 Task: Open Card Card0000000165 in Board Board0000000042 in Workspace WS0000000014 in Trello. Add Member Ayush98111@gmail.com to Card Card0000000165 in Board Board0000000042 in Workspace WS0000000014 in Trello. Add Purple Label titled Label0000000165 to Card Card0000000165 in Board Board0000000042 in Workspace WS0000000014 in Trello. Add Checklist CL0000000165 to Card Card0000000165 in Board Board0000000042 in Workspace WS0000000014 in Trello. Add Dates with Start Date as Aug 01 2023 and Due Date as Aug 31 2023 to Card Card0000000165 in Board Board0000000042 in Workspace WS0000000014 in Trello
Action: Mouse moved to (336, 270)
Screenshot: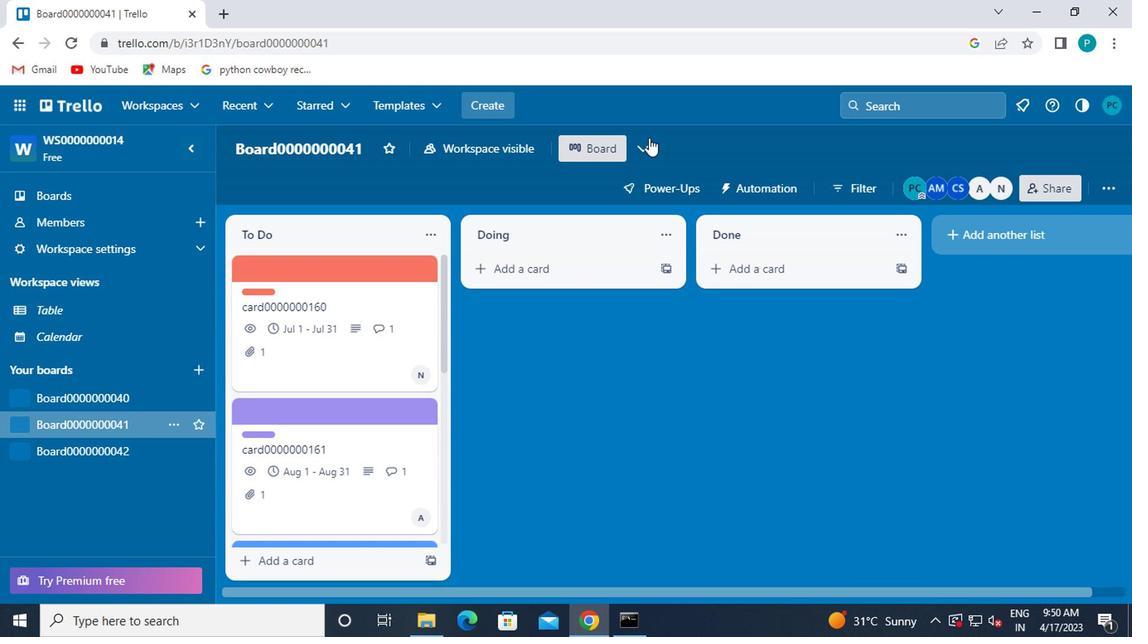 
Action: Mouse scrolled (336, 270) with delta (0, 0)
Screenshot: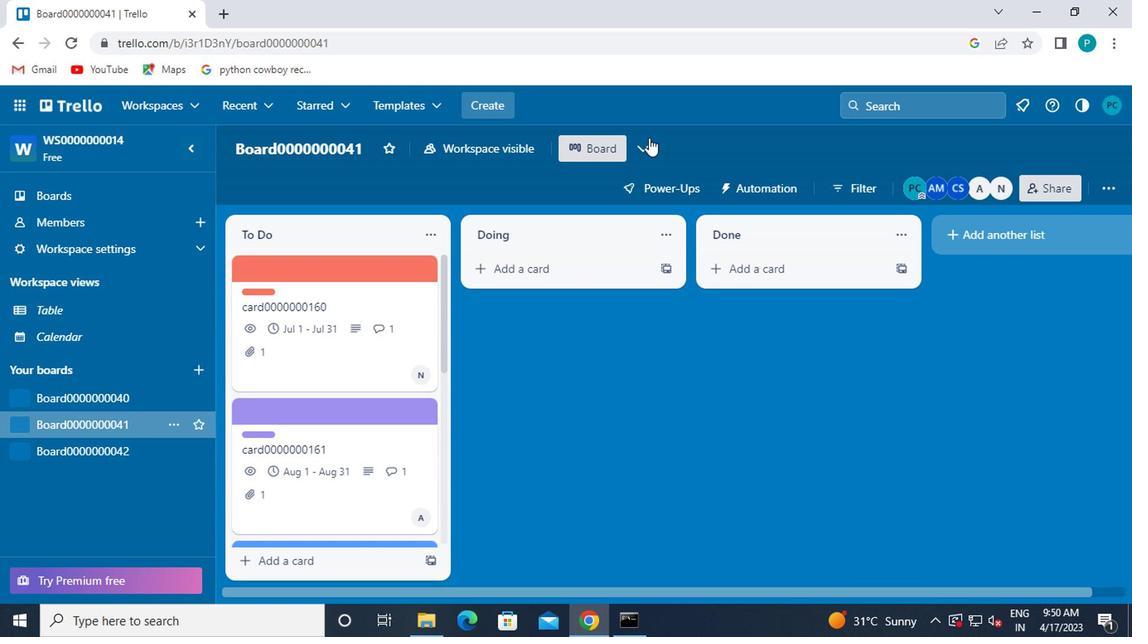 
Action: Mouse moved to (310, 288)
Screenshot: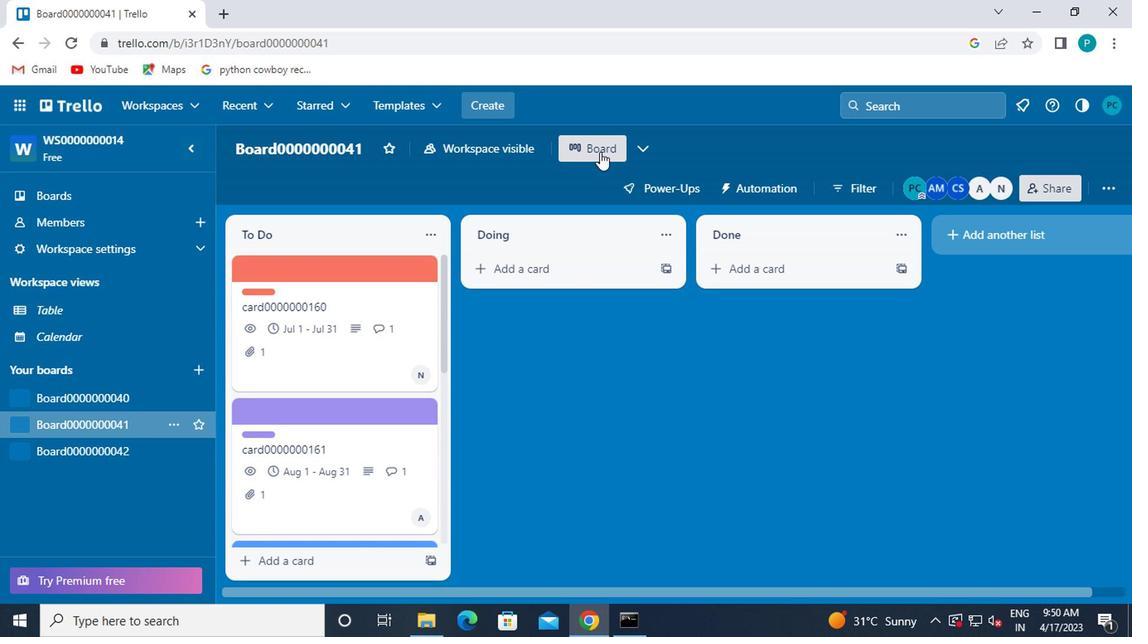 
Action: Mouse scrolled (310, 287) with delta (0, -1)
Screenshot: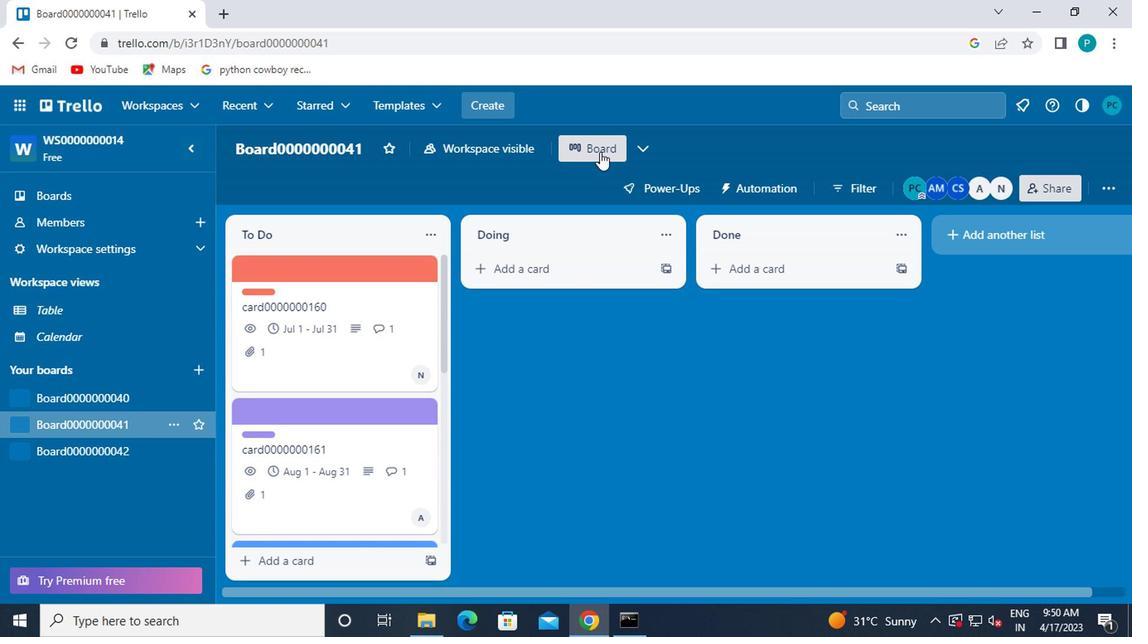 
Action: Mouse scrolled (310, 287) with delta (0, -1)
Screenshot: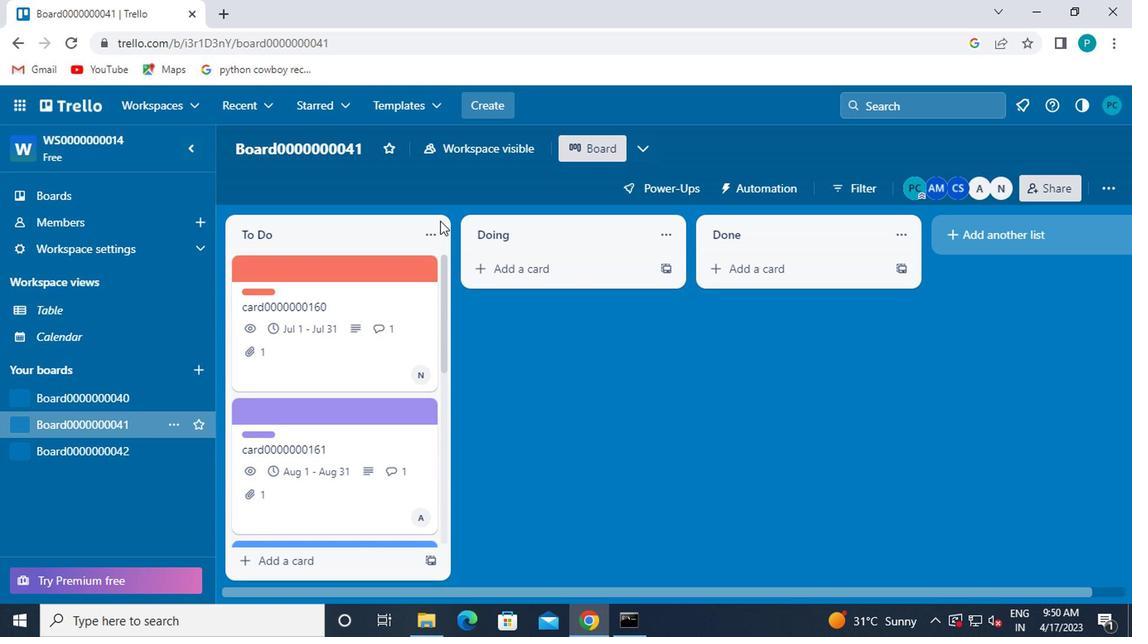 
Action: Mouse moved to (167, 446)
Screenshot: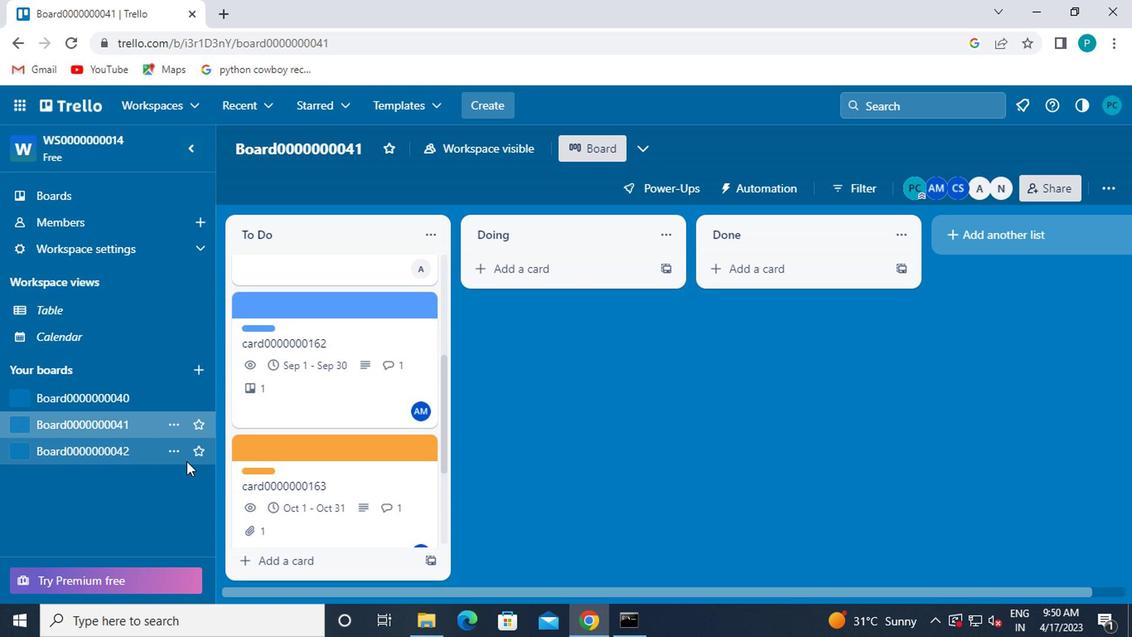 
Action: Mouse pressed left at (167, 446)
Screenshot: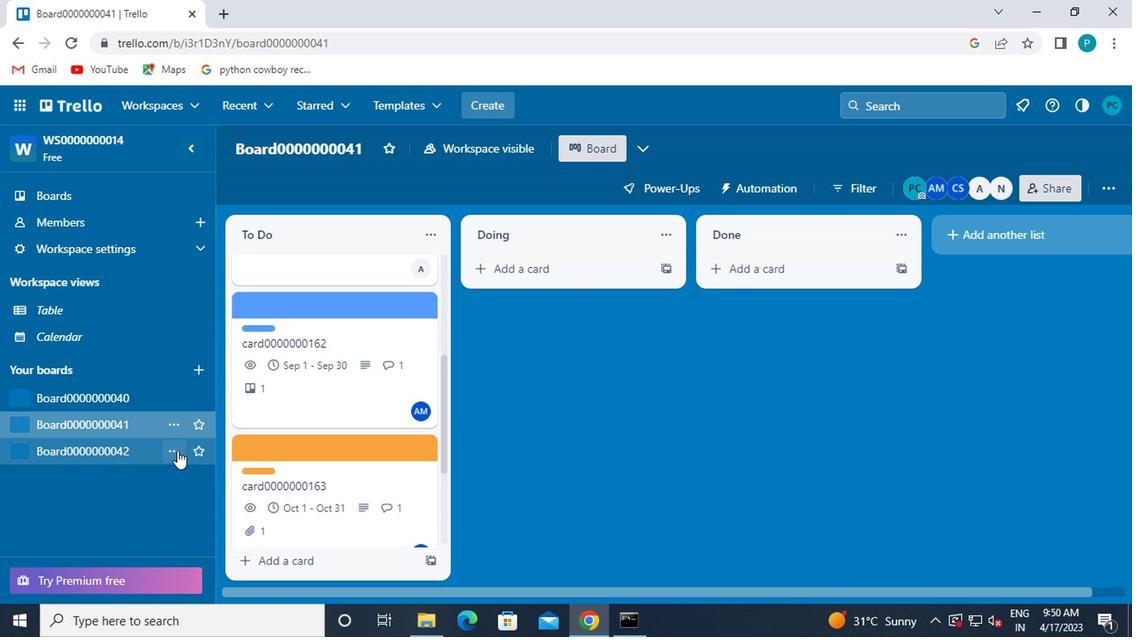 
Action: Mouse moved to (83, 447)
Screenshot: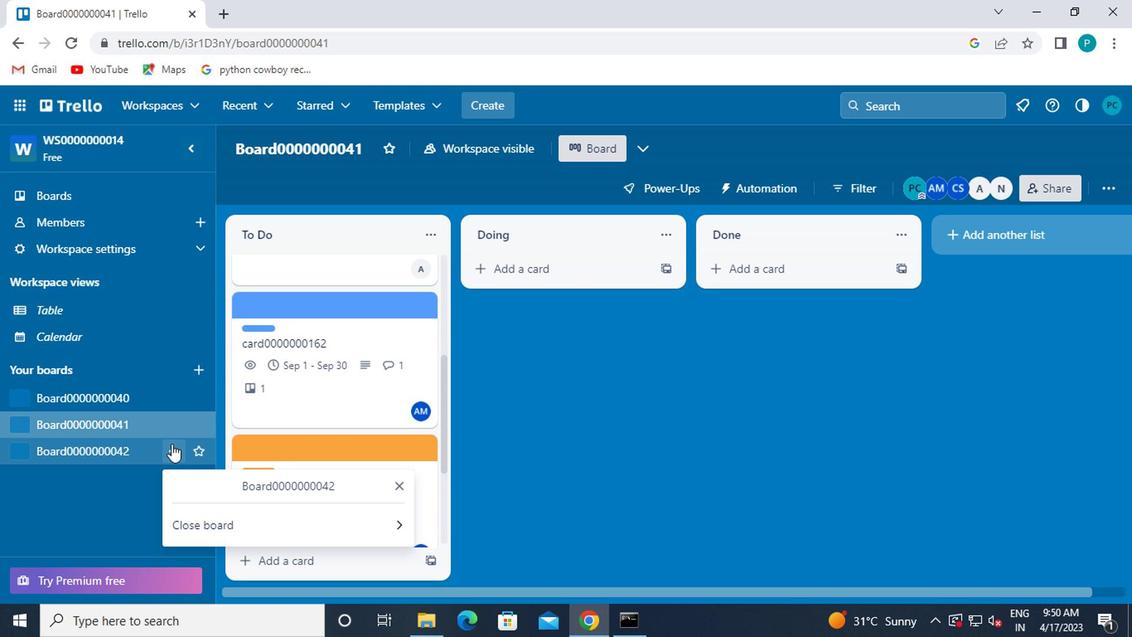 
Action: Mouse pressed left at (83, 447)
Screenshot: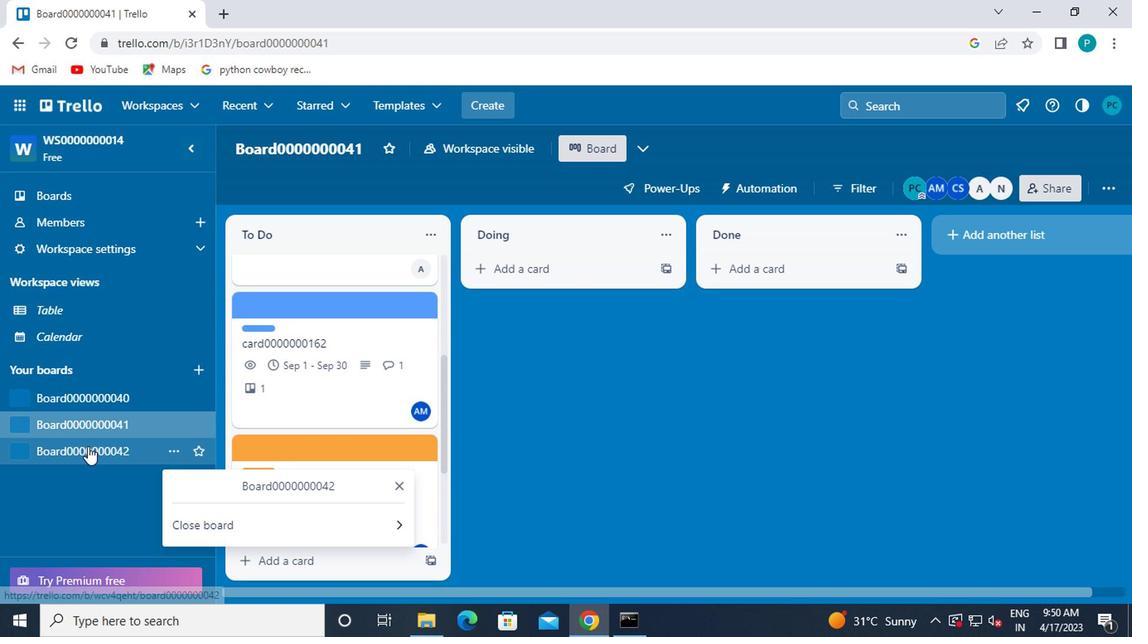 
Action: Mouse moved to (297, 262)
Screenshot: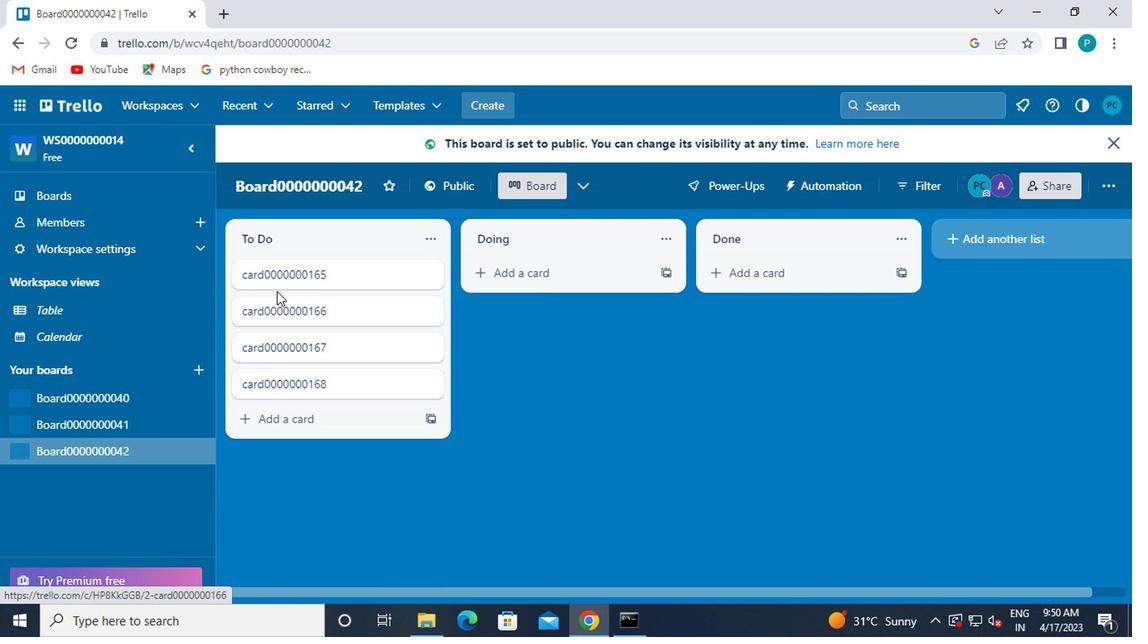 
Action: Mouse pressed left at (297, 262)
Screenshot: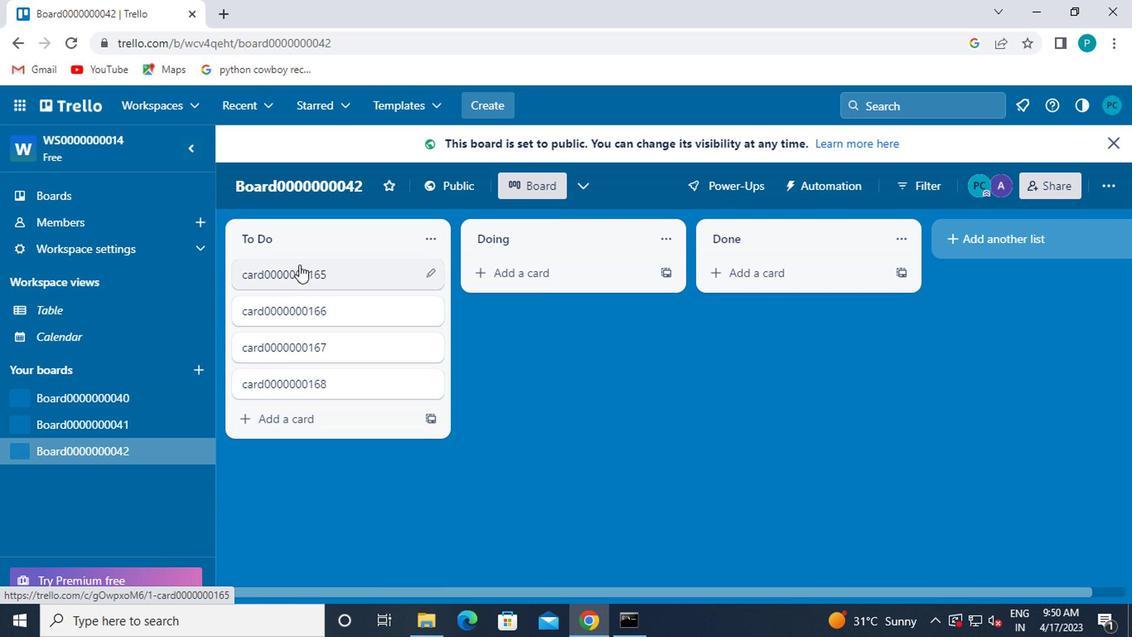 
Action: Mouse moved to (769, 294)
Screenshot: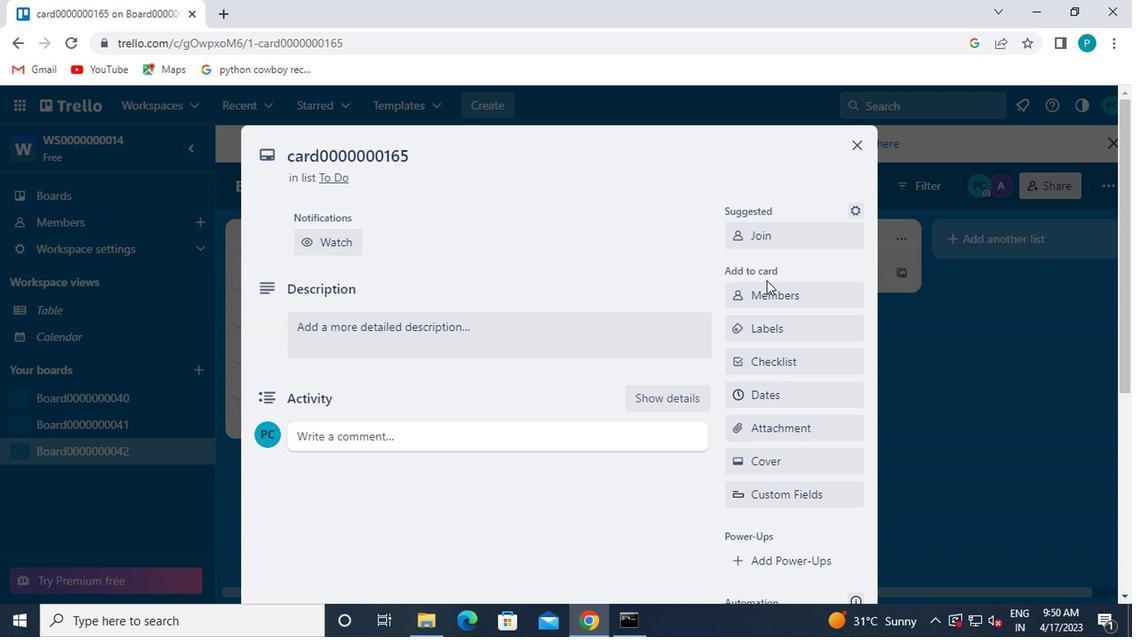 
Action: Mouse pressed left at (769, 294)
Screenshot: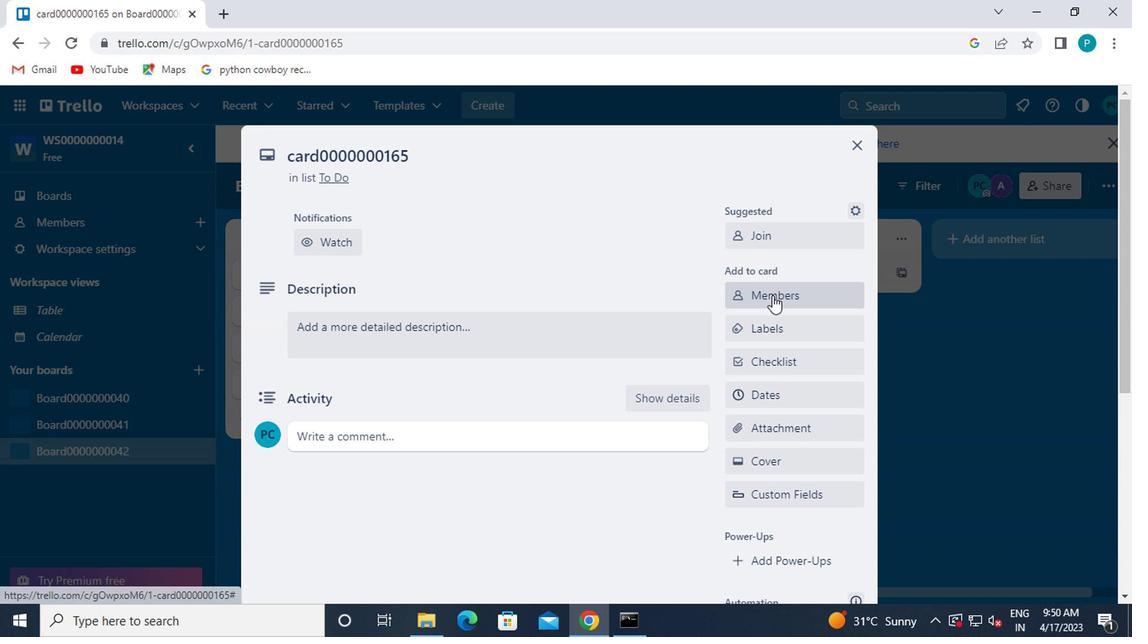 
Action: Mouse moved to (813, 469)
Screenshot: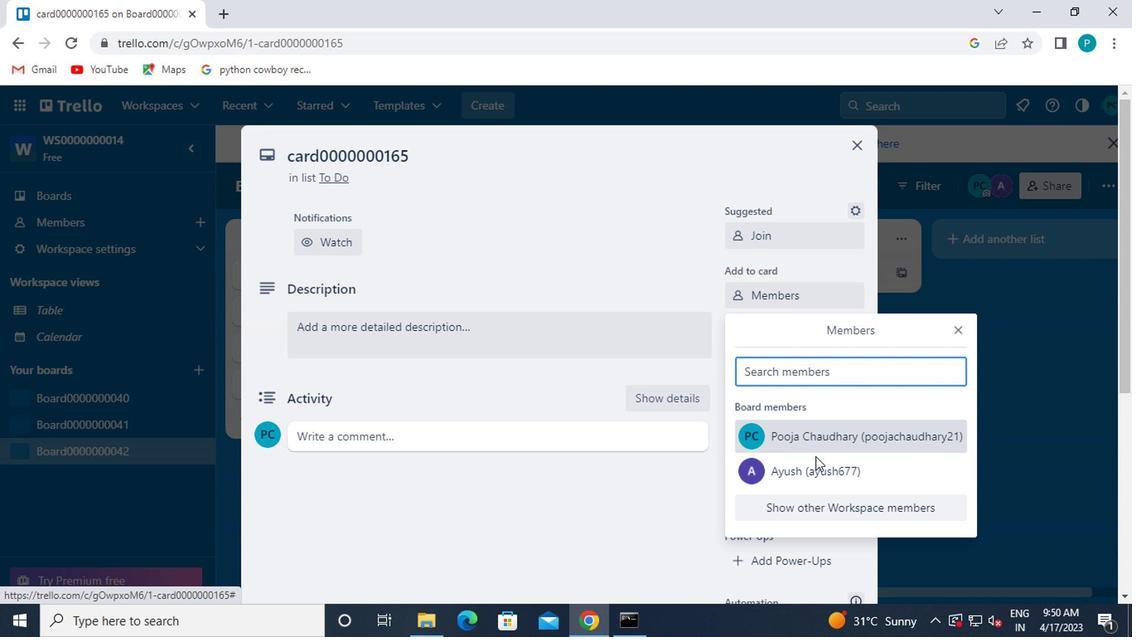 
Action: Mouse pressed left at (813, 469)
Screenshot: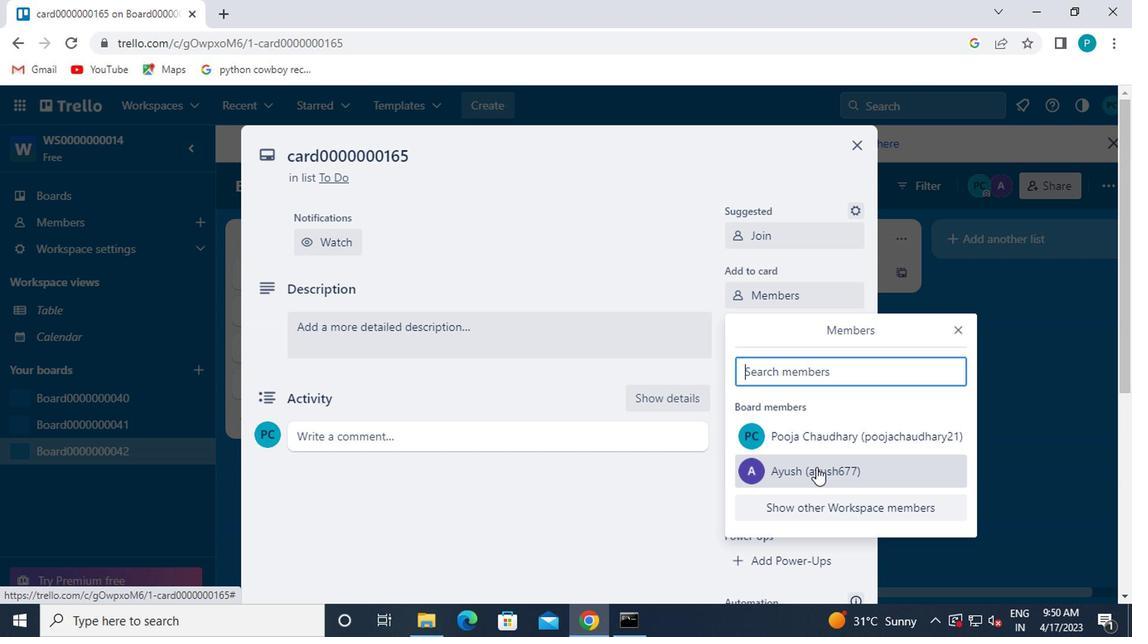 
Action: Mouse moved to (953, 329)
Screenshot: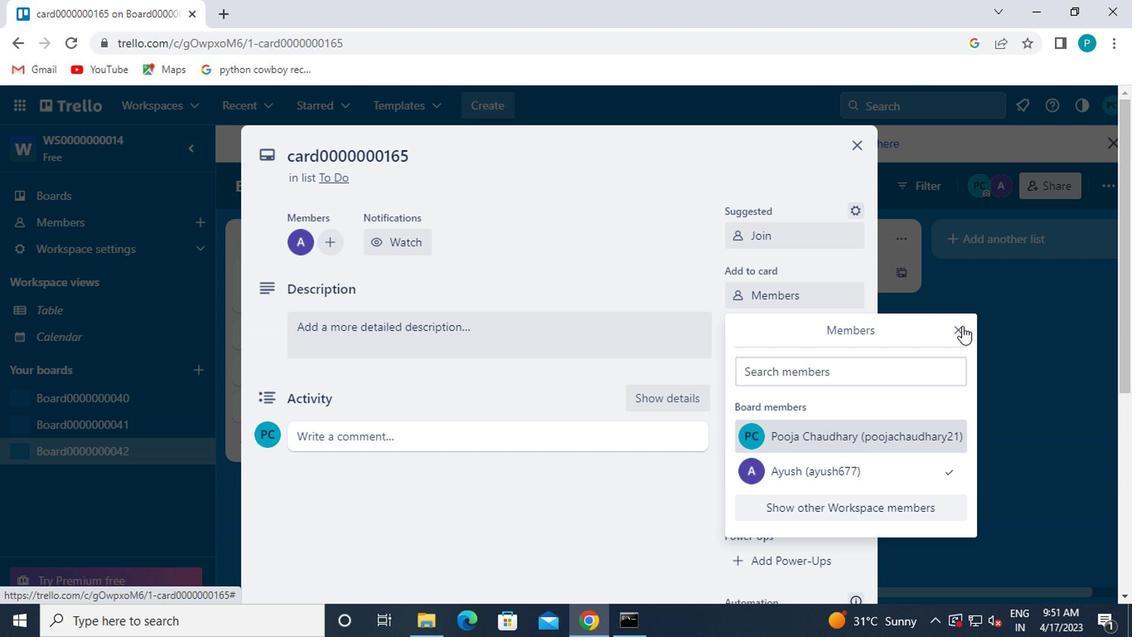 
Action: Mouse pressed left at (953, 329)
Screenshot: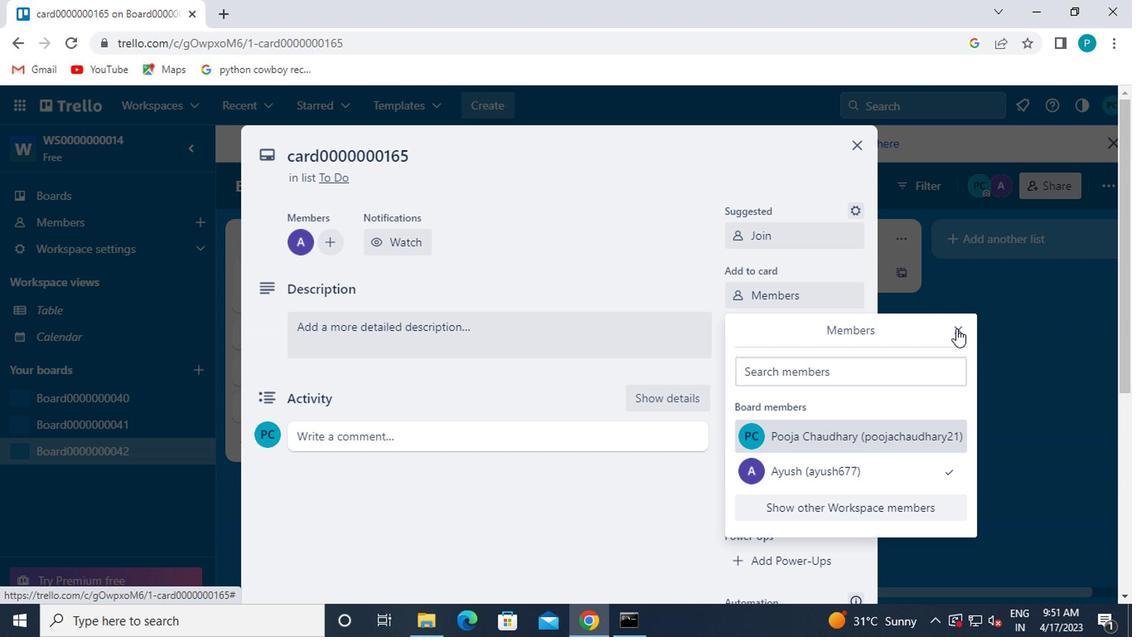 
Action: Mouse moved to (772, 325)
Screenshot: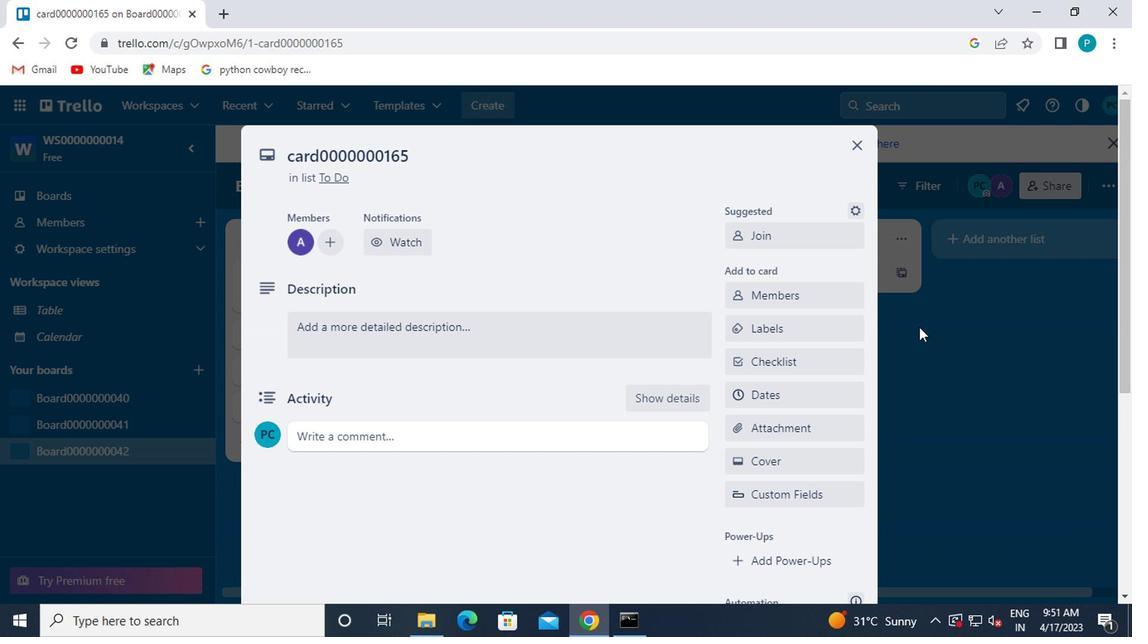 
Action: Mouse pressed left at (772, 325)
Screenshot: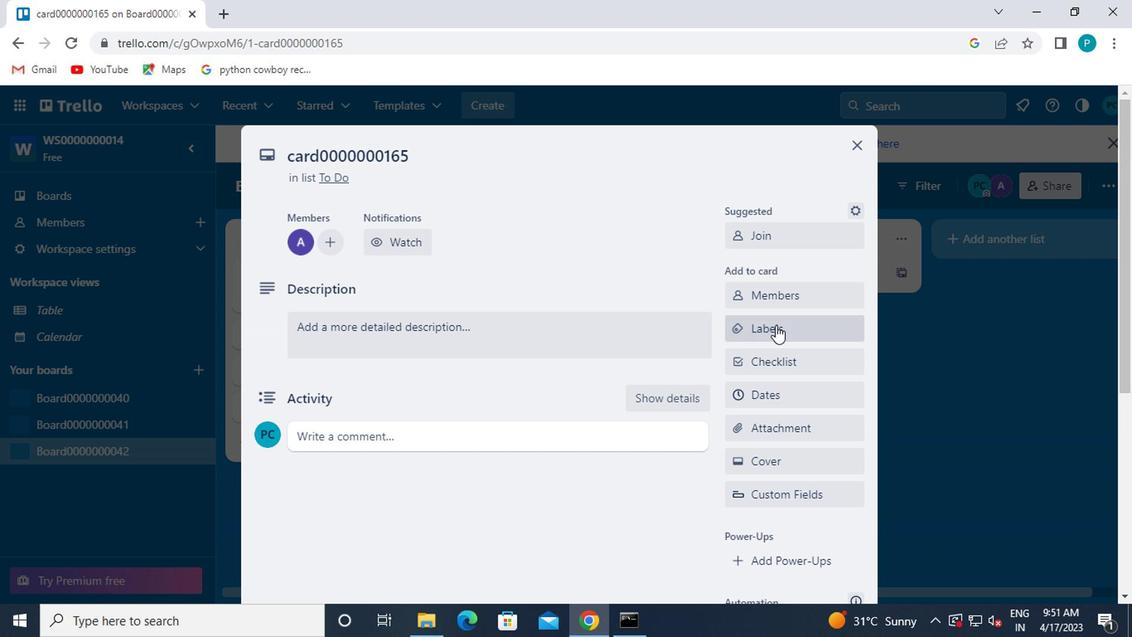 
Action: Mouse moved to (777, 467)
Screenshot: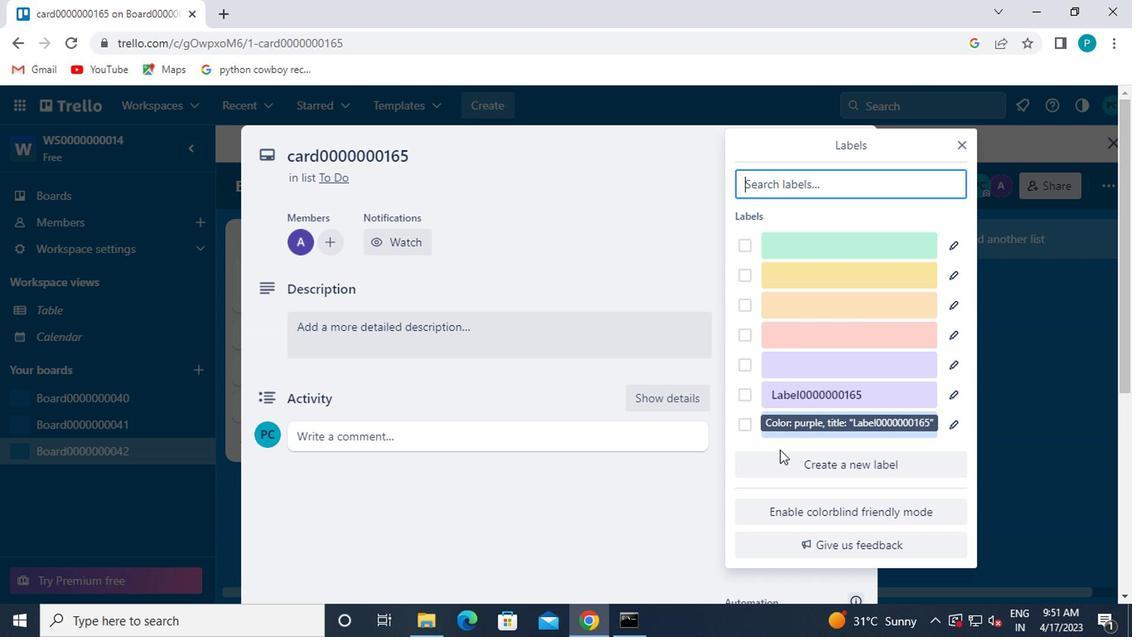 
Action: Mouse pressed left at (777, 467)
Screenshot: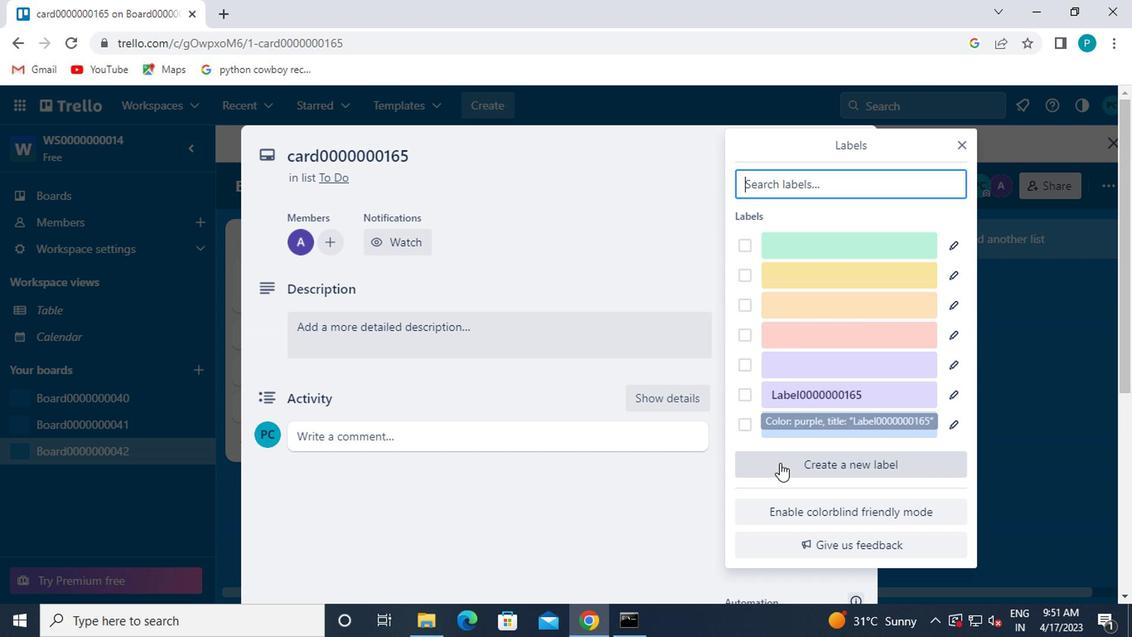 
Action: Mouse moved to (939, 378)
Screenshot: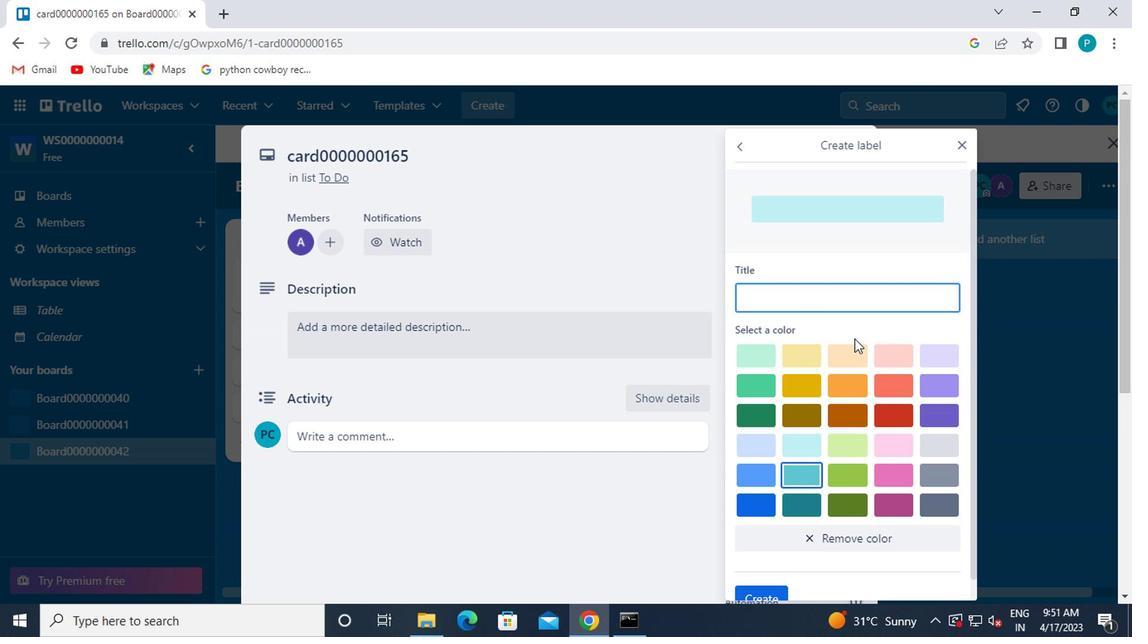 
Action: Mouse pressed left at (939, 378)
Screenshot: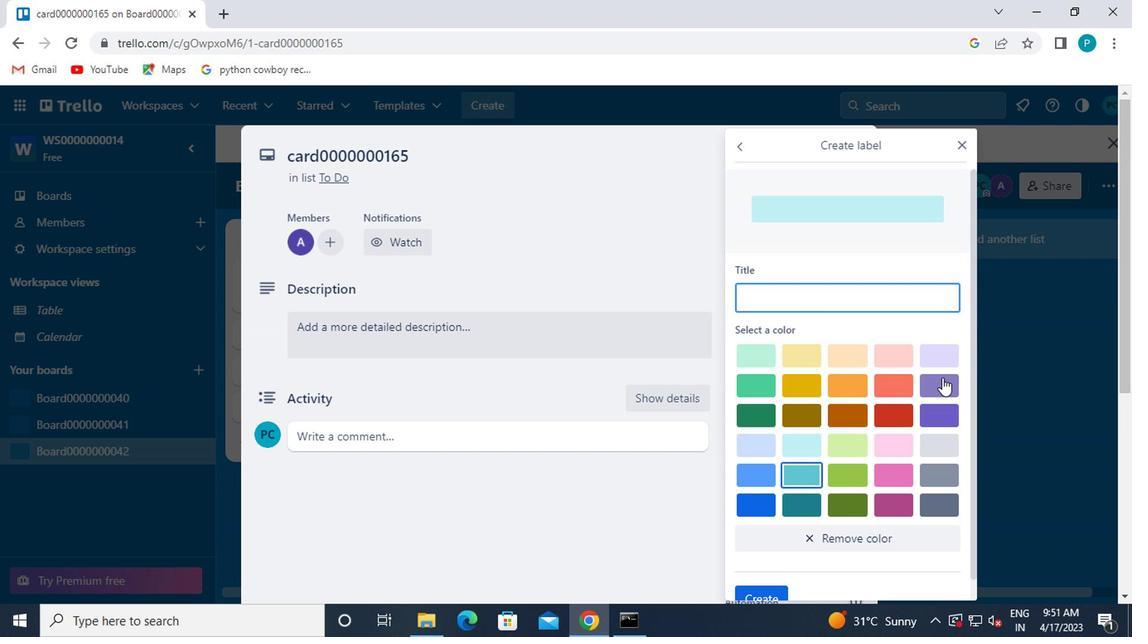 
Action: Mouse moved to (827, 300)
Screenshot: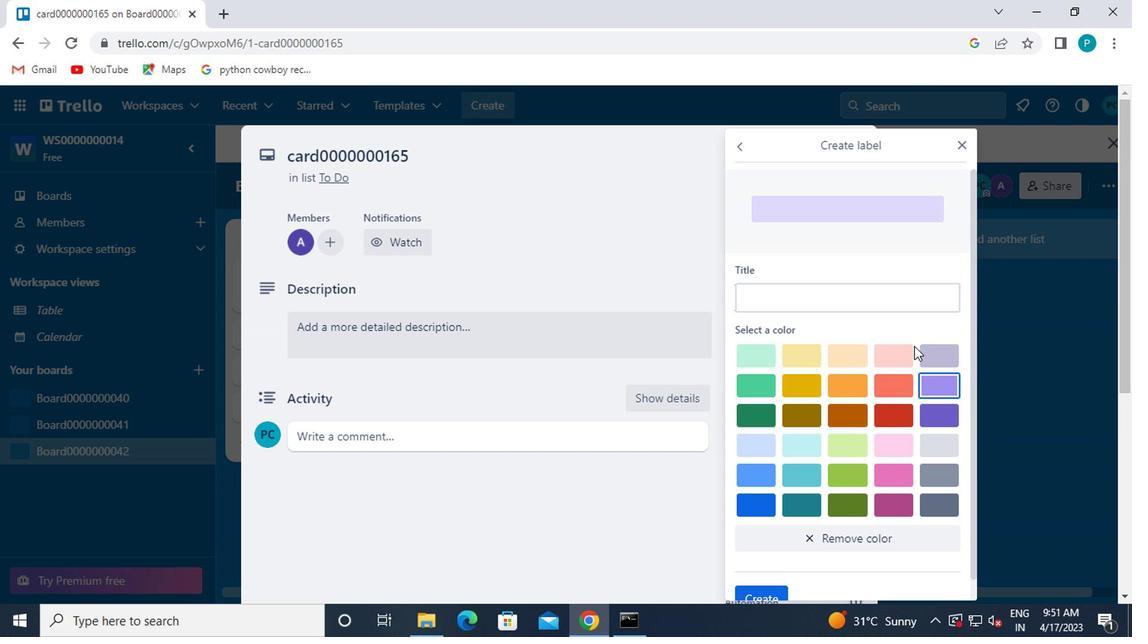 
Action: Mouse pressed left at (827, 300)
Screenshot: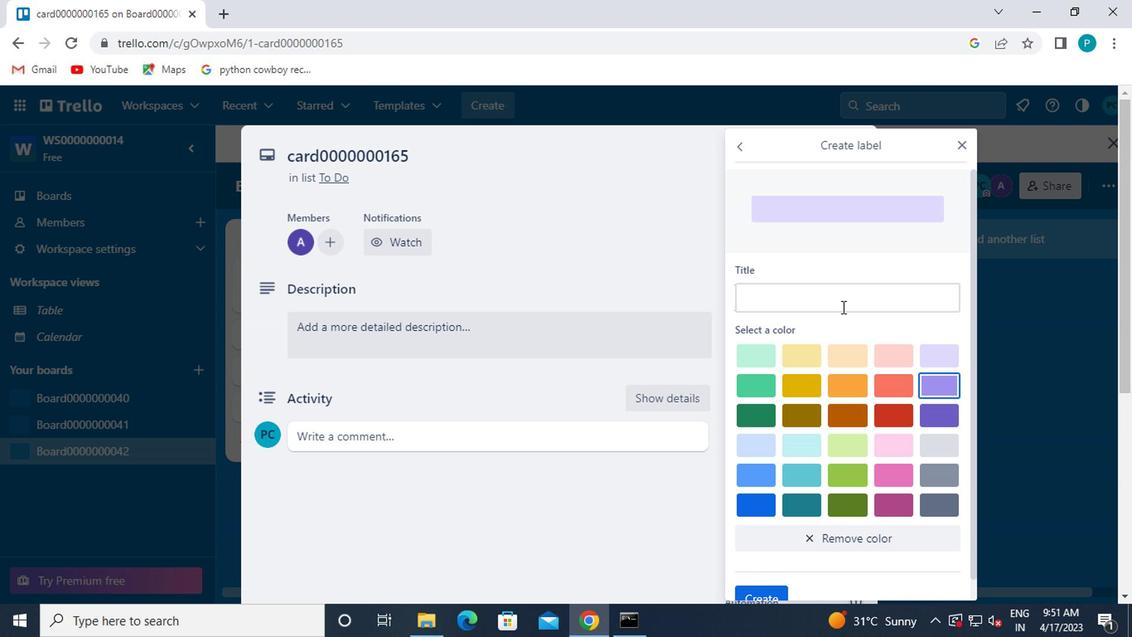
Action: Mouse moved to (825, 300)
Screenshot: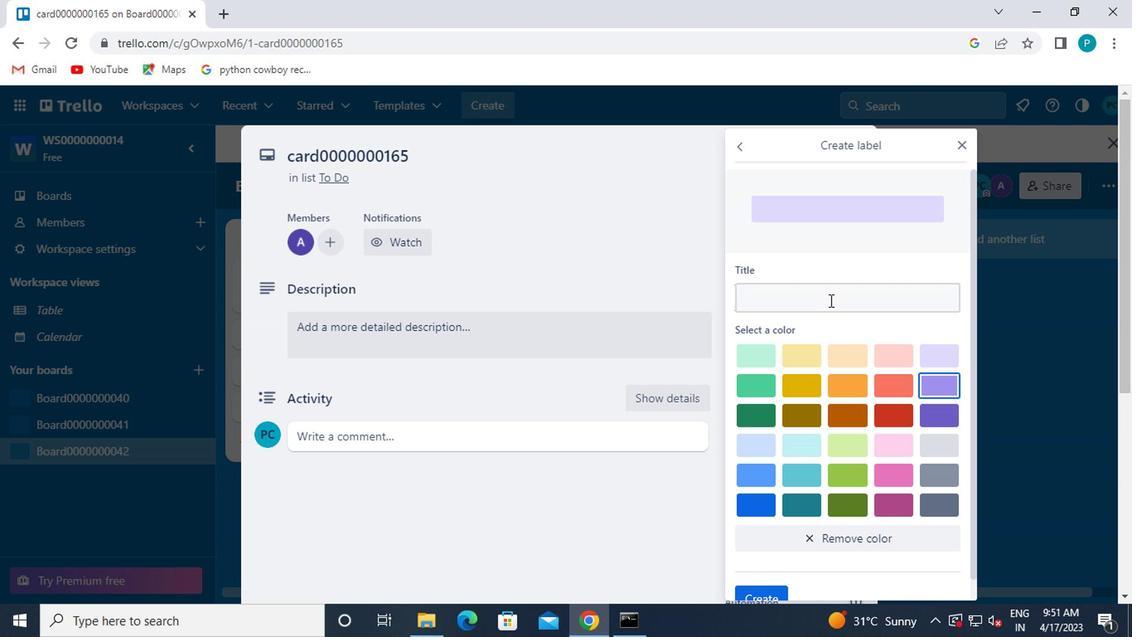 
Action: Key pressed <Key.caps_lock>l<Key.caps_lock>abel000000015<Key.backspace>65
Screenshot: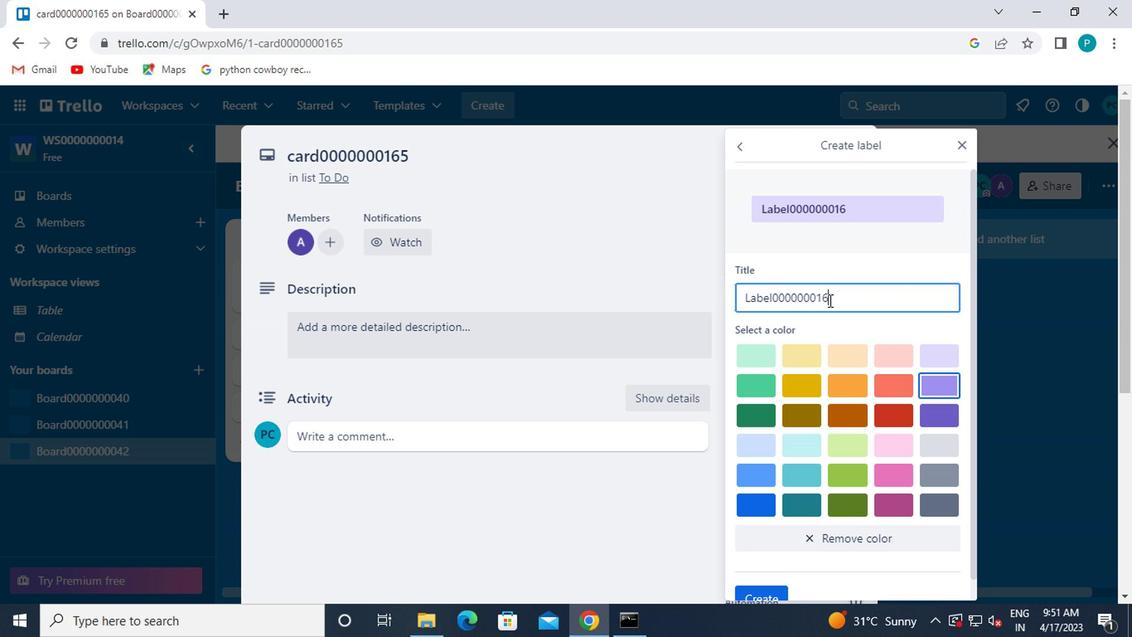 
Action: Mouse moved to (876, 403)
Screenshot: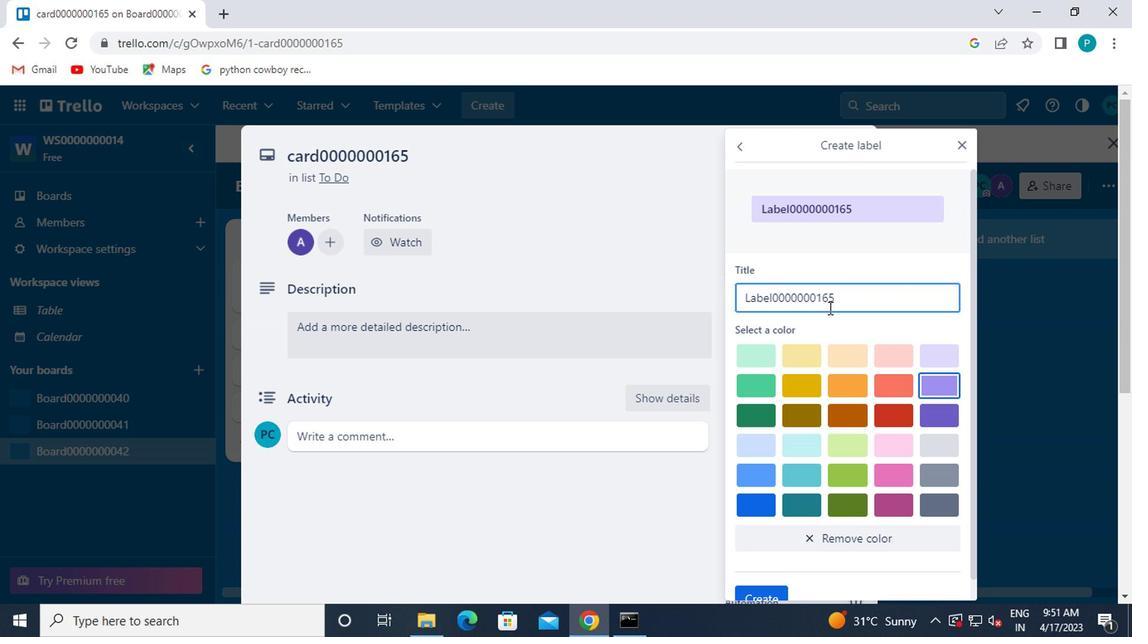 
Action: Mouse scrolled (876, 402) with delta (0, -1)
Screenshot: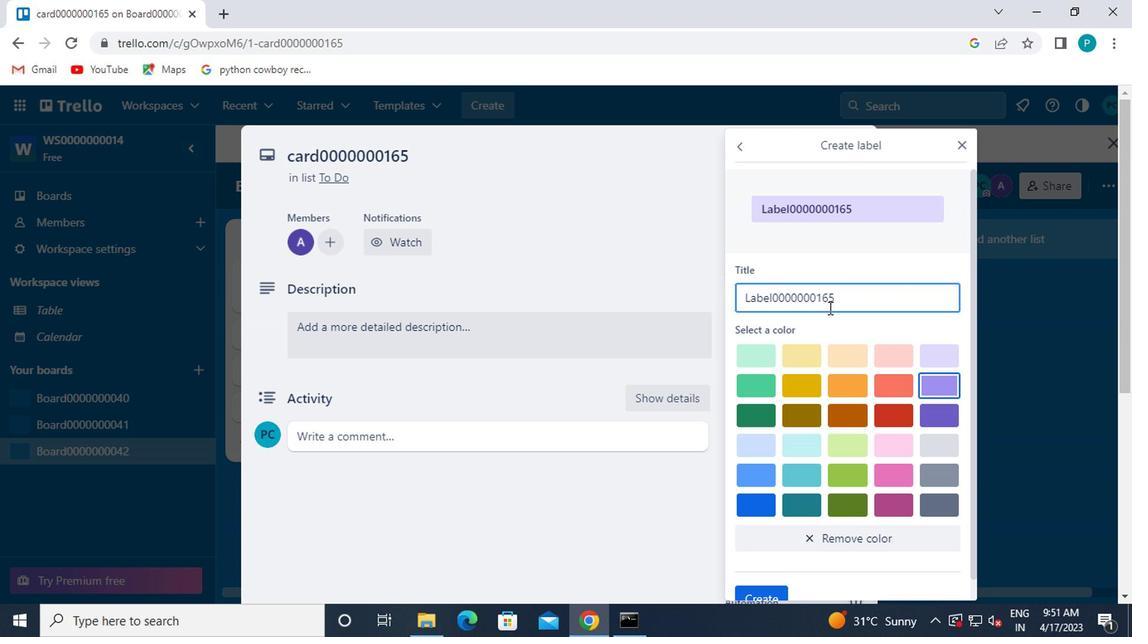 
Action: Mouse scrolled (876, 402) with delta (0, -1)
Screenshot: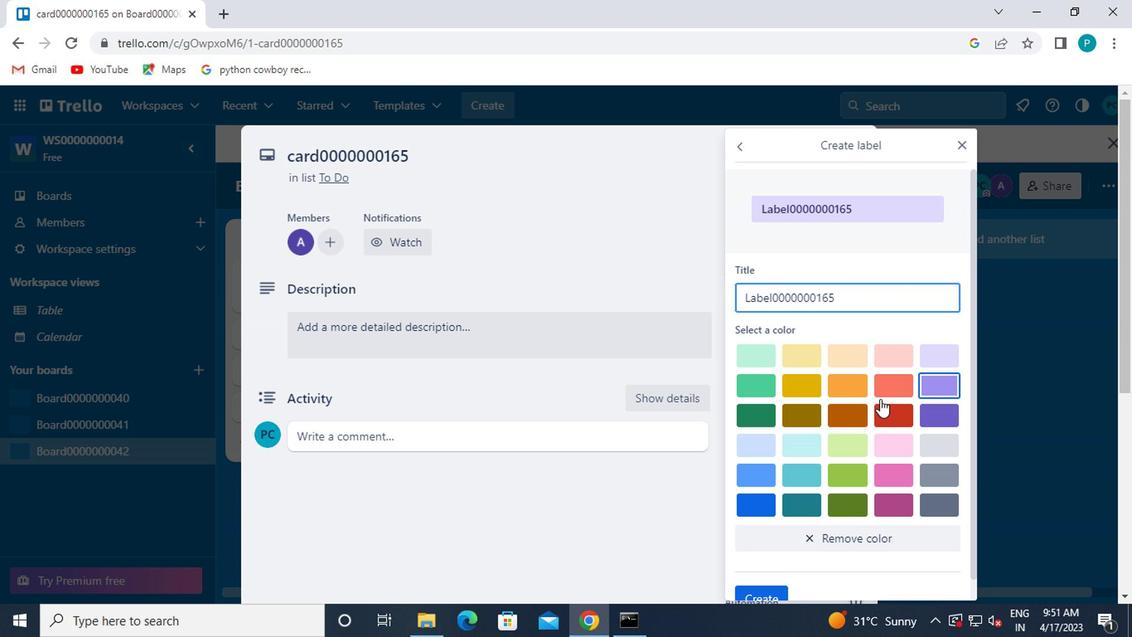 
Action: Mouse moved to (872, 399)
Screenshot: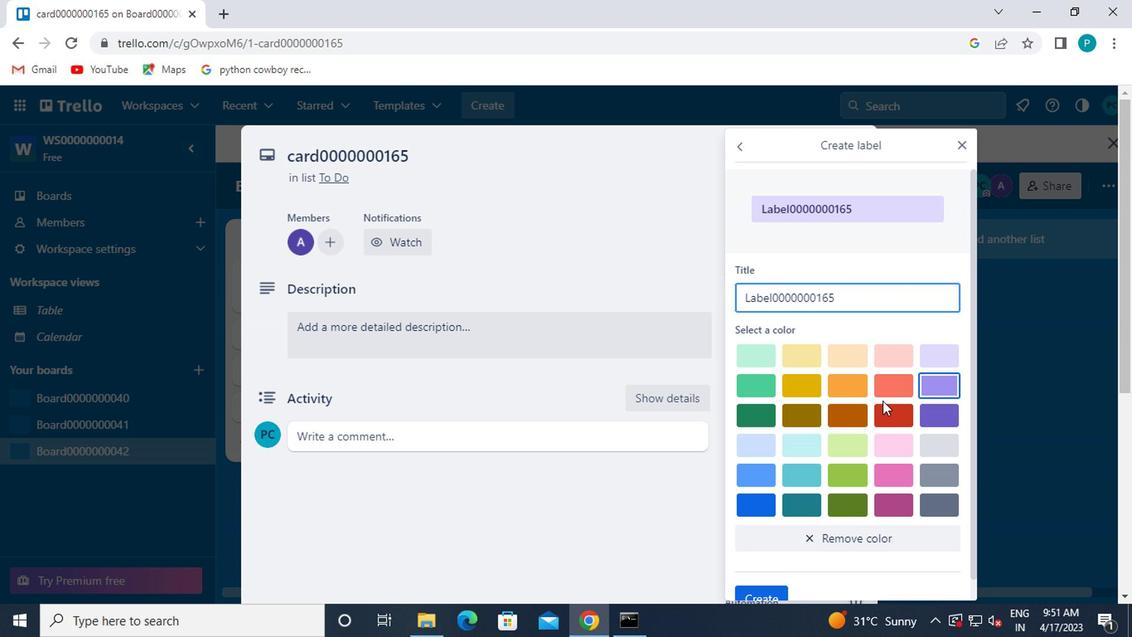 
Action: Mouse scrolled (872, 398) with delta (0, -1)
Screenshot: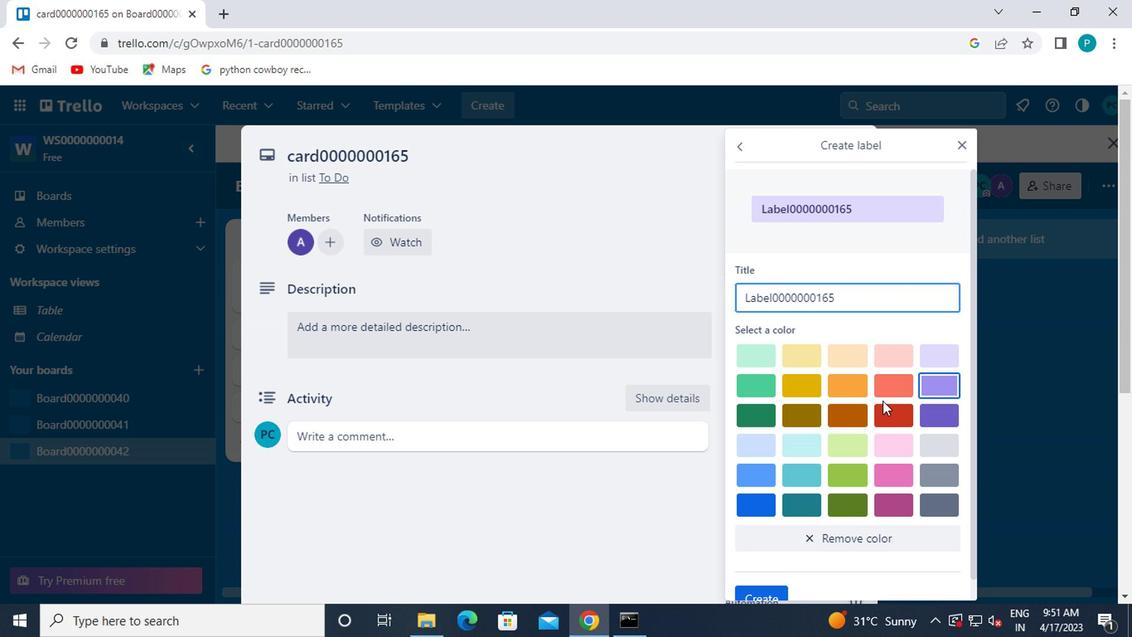 
Action: Mouse moved to (863, 395)
Screenshot: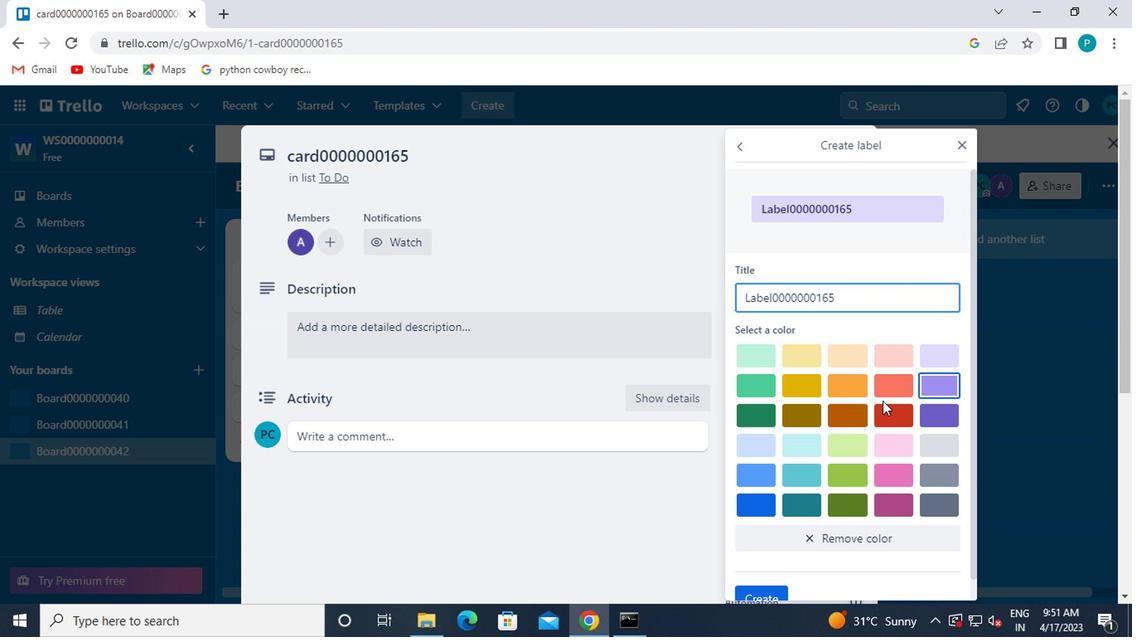 
Action: Mouse scrolled (863, 394) with delta (0, -1)
Screenshot: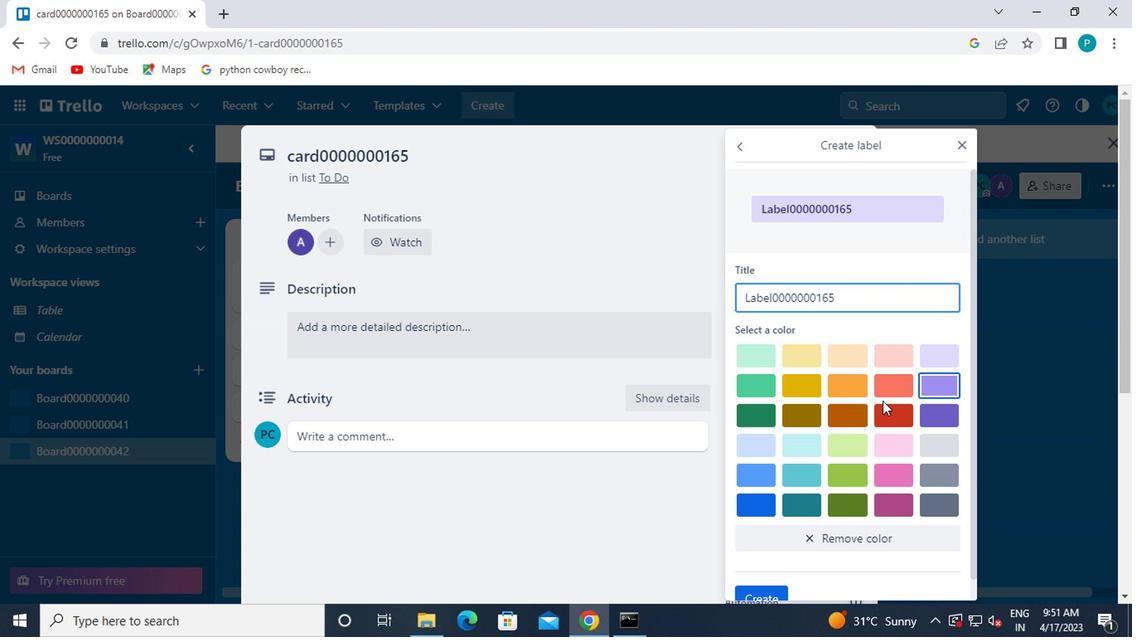 
Action: Mouse moved to (841, 394)
Screenshot: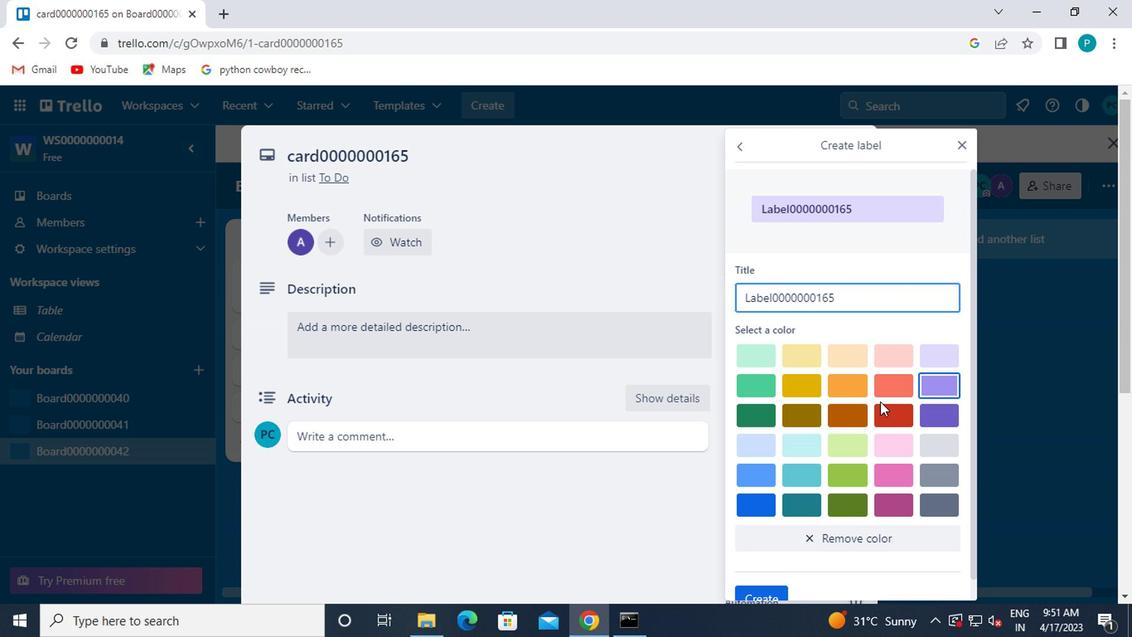 
Action: Mouse scrolled (841, 393) with delta (0, 0)
Screenshot: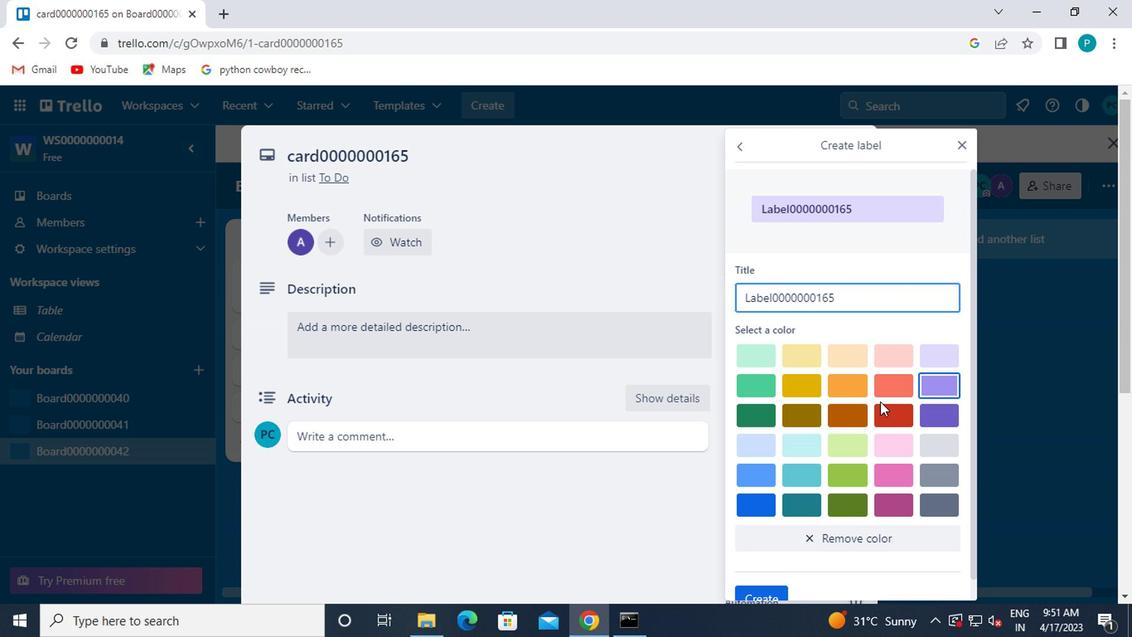
Action: Mouse moved to (740, 581)
Screenshot: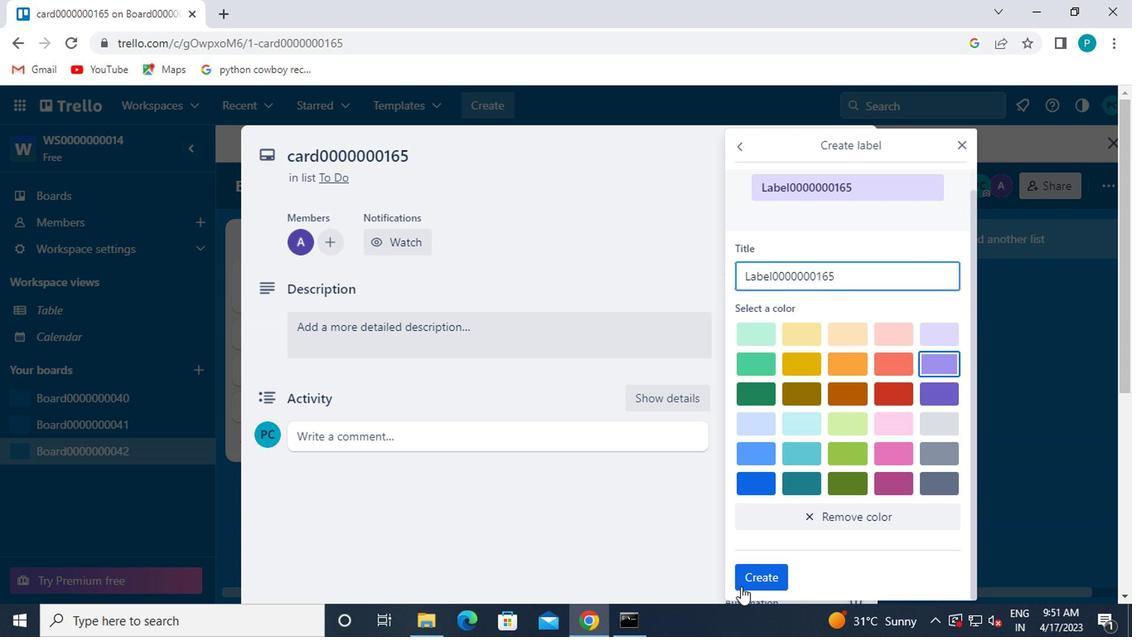 
Action: Mouse pressed left at (740, 581)
Screenshot: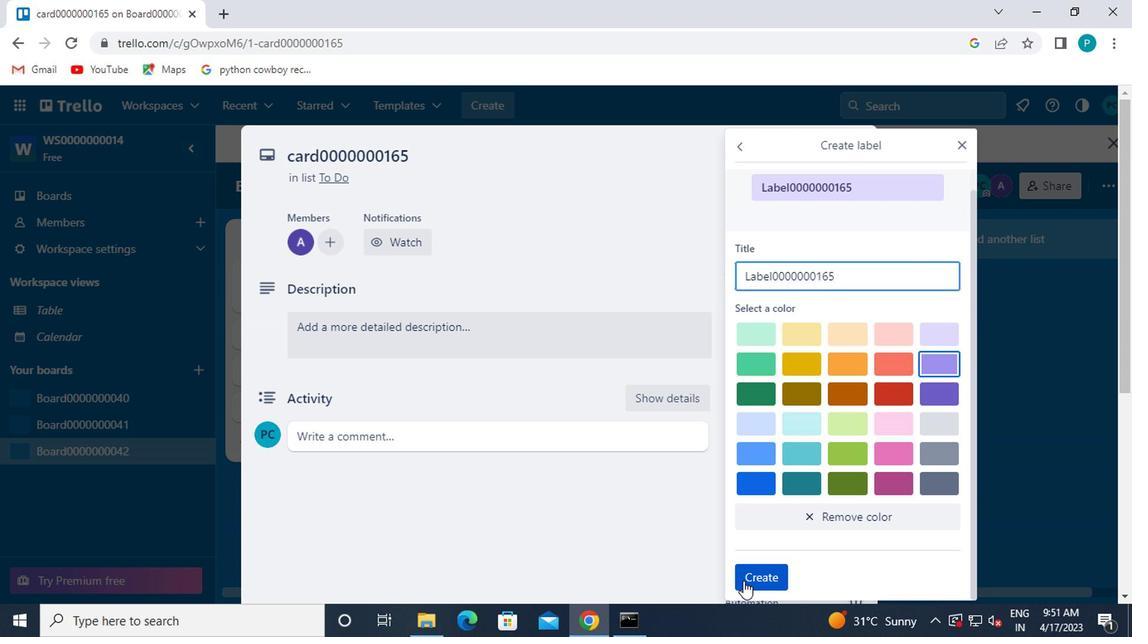 
Action: Mouse moved to (956, 140)
Screenshot: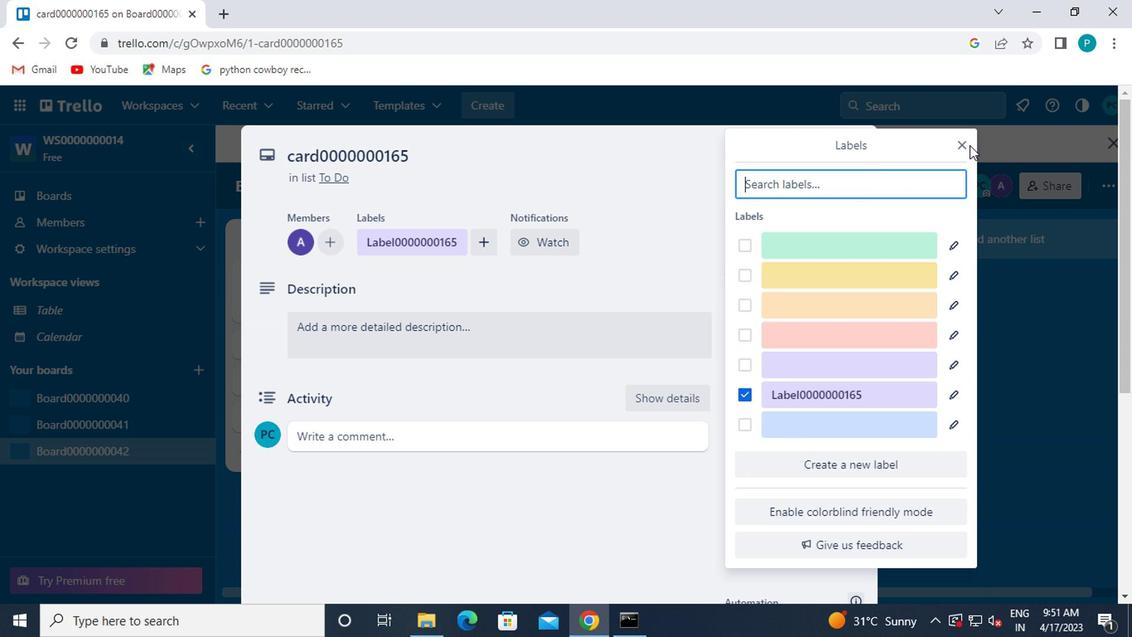 
Action: Mouse pressed left at (956, 140)
Screenshot: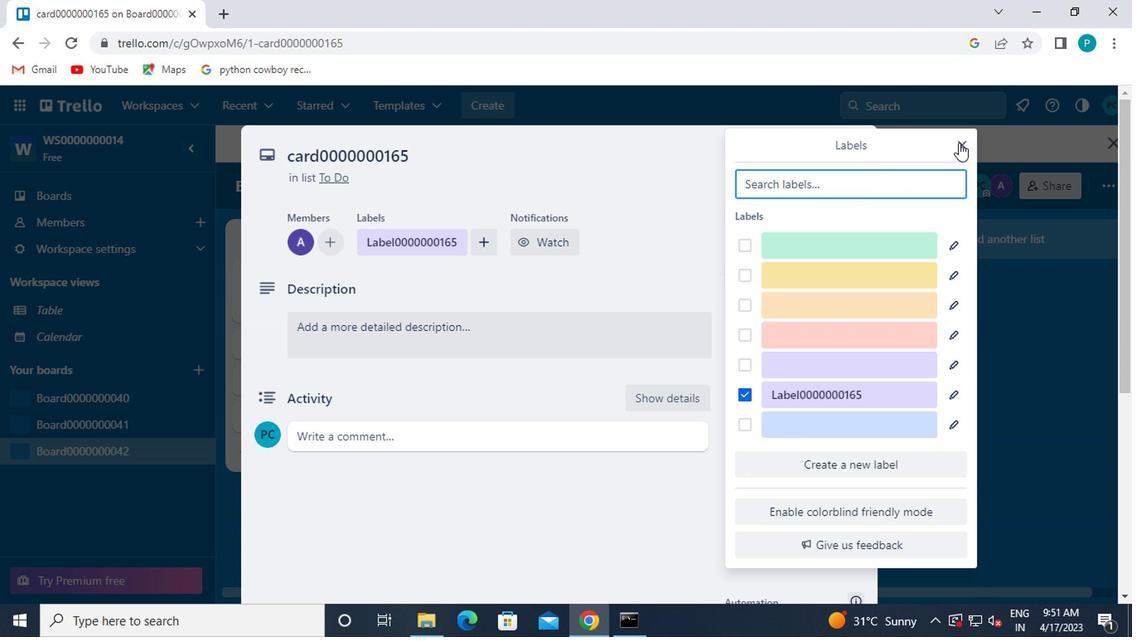 
Action: Mouse moved to (807, 360)
Screenshot: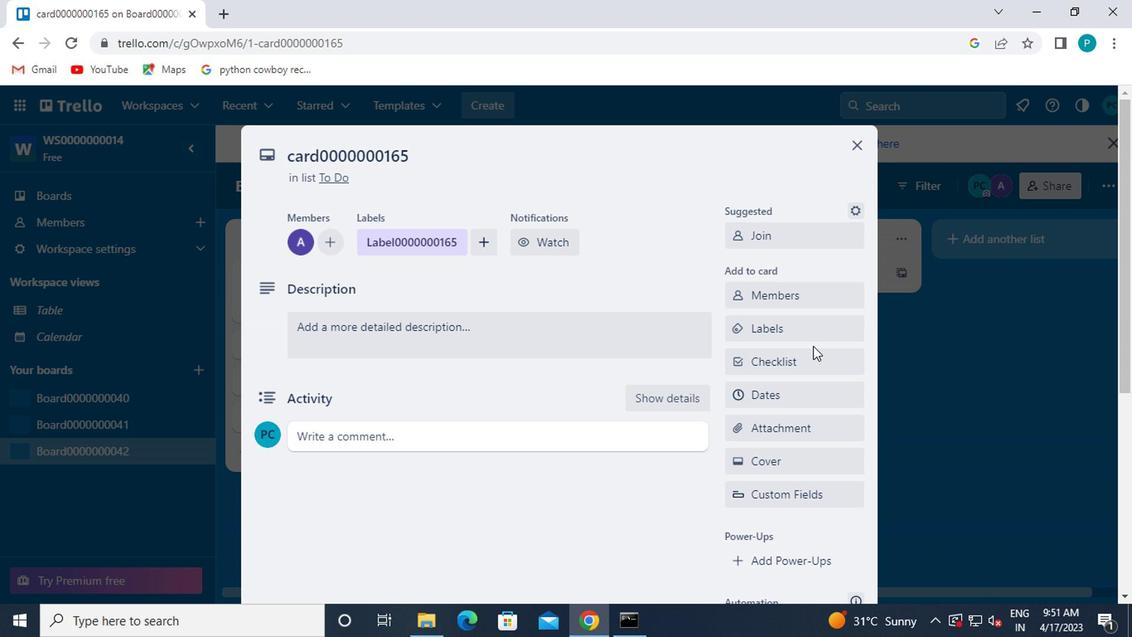 
Action: Mouse pressed left at (807, 360)
Screenshot: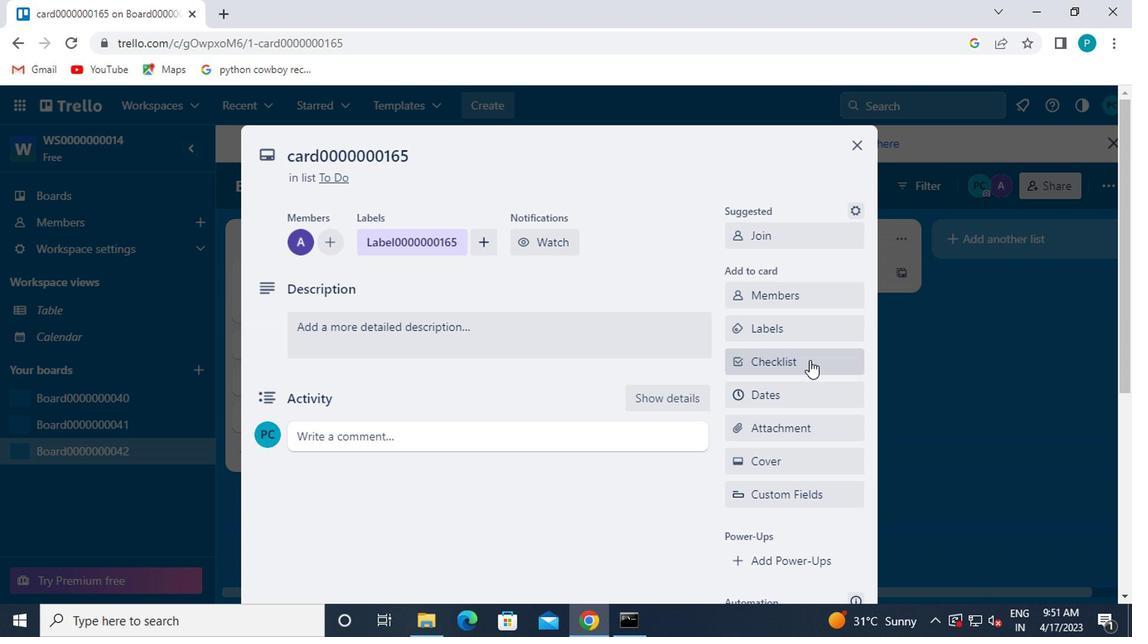 
Action: Mouse moved to (817, 406)
Screenshot: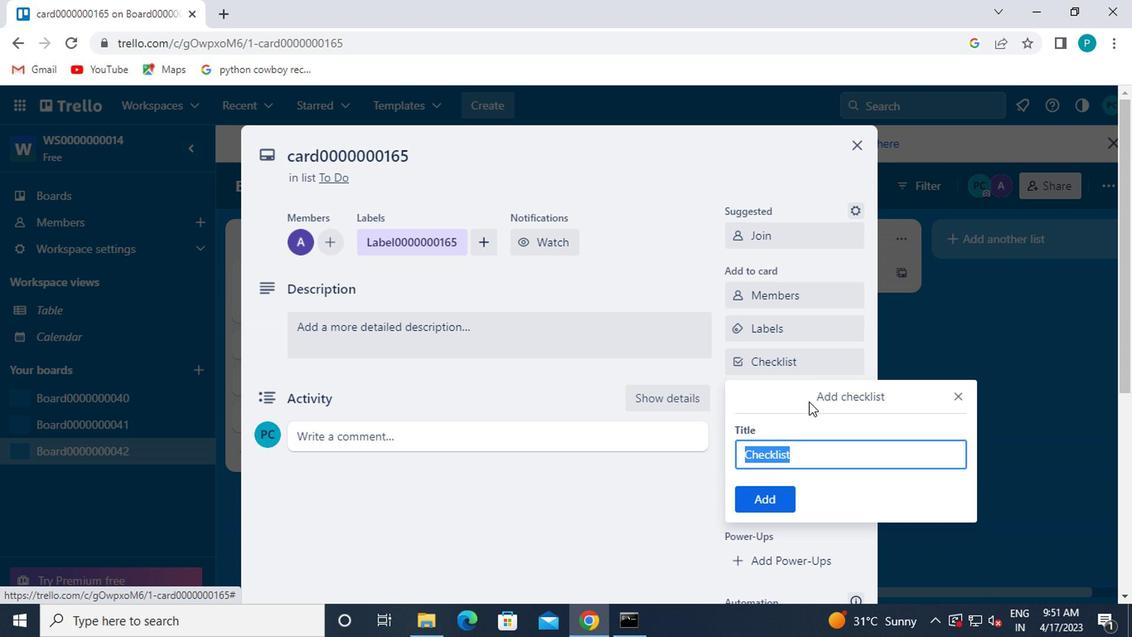 
Action: Key pressed <Key.caps_lock>cl000000015<Key.backspace>65
Screenshot: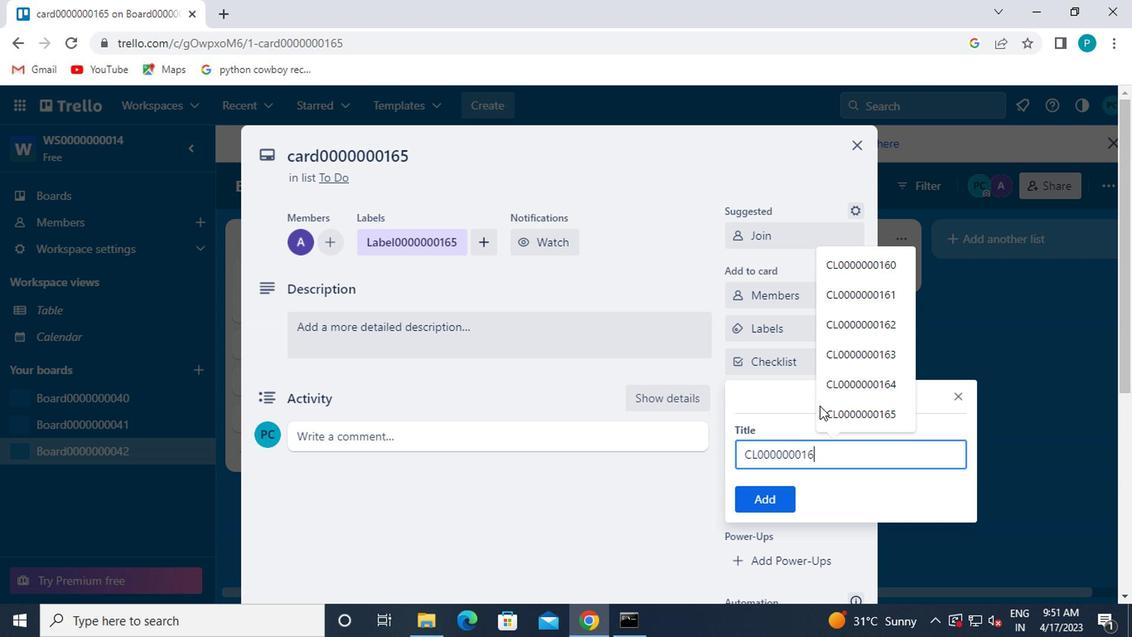 
Action: Mouse moved to (781, 505)
Screenshot: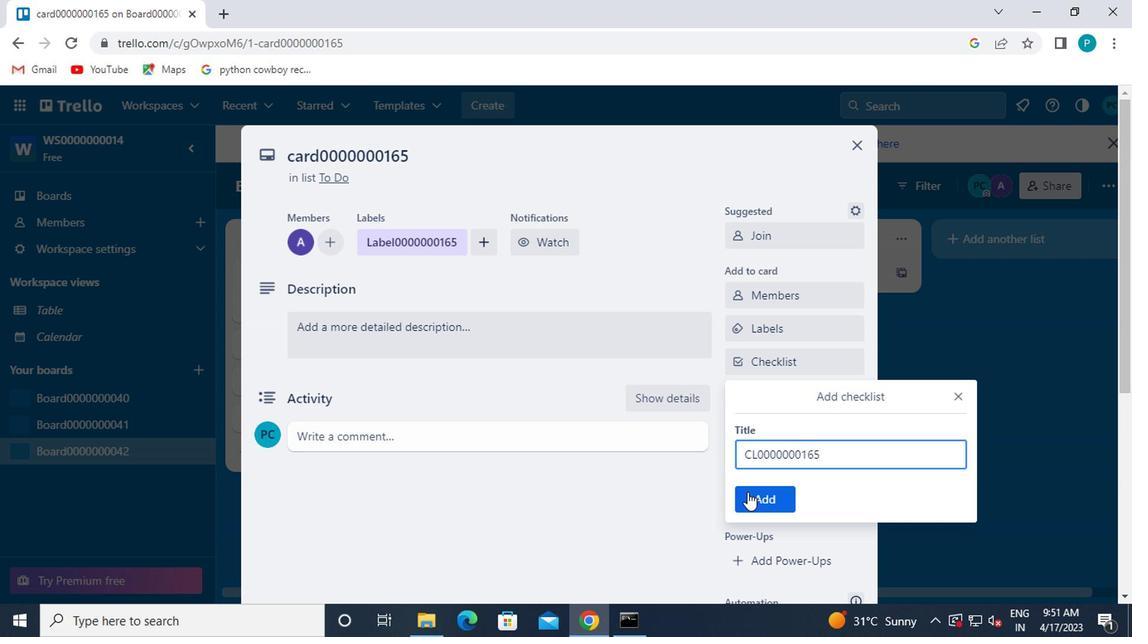 
Action: Mouse pressed left at (781, 505)
Screenshot: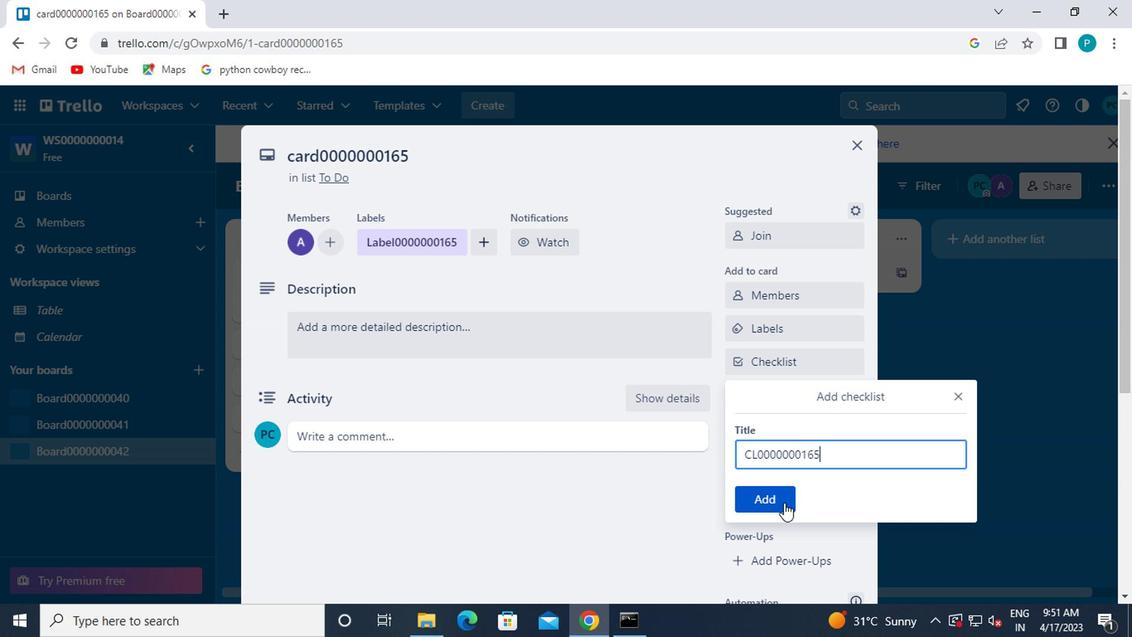 
Action: Mouse moved to (772, 398)
Screenshot: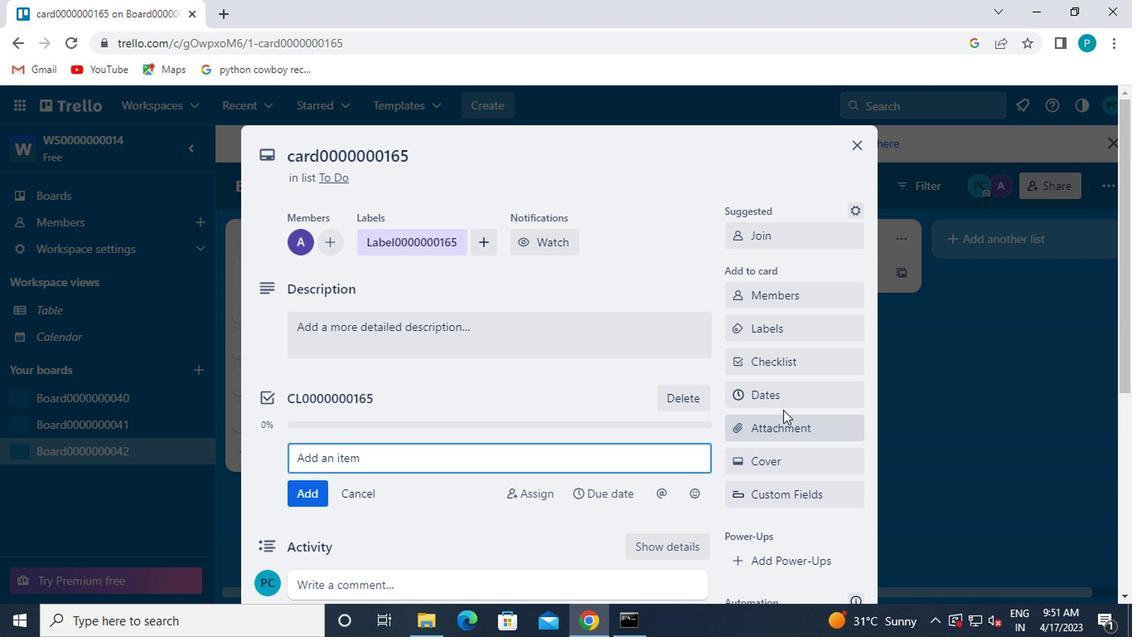
Action: Mouse pressed left at (772, 398)
Screenshot: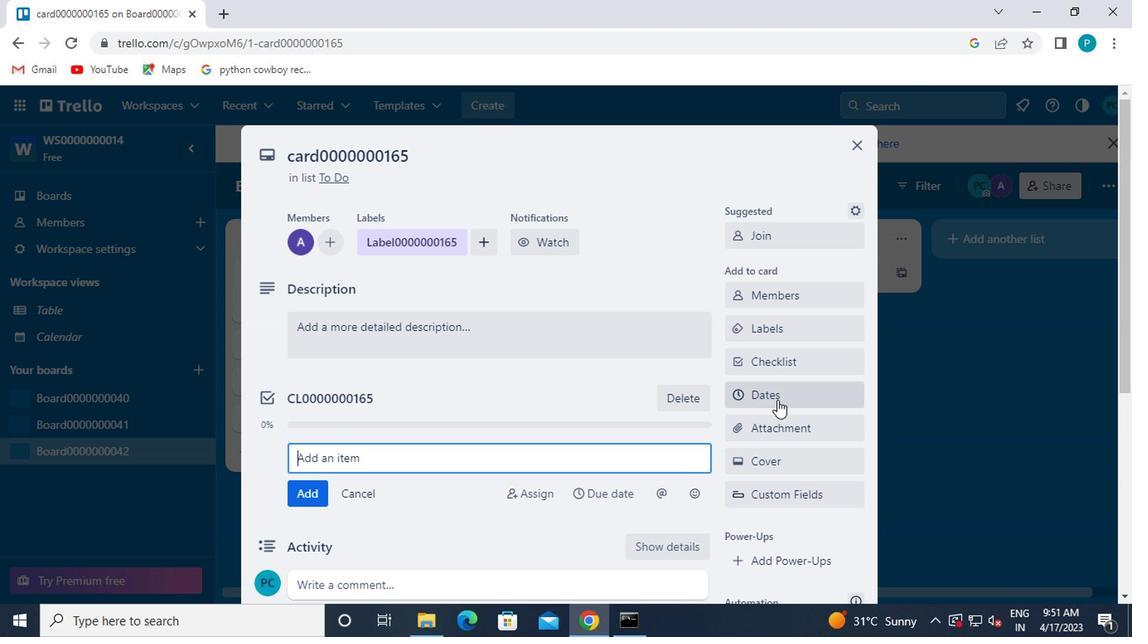 
Action: Mouse moved to (743, 447)
Screenshot: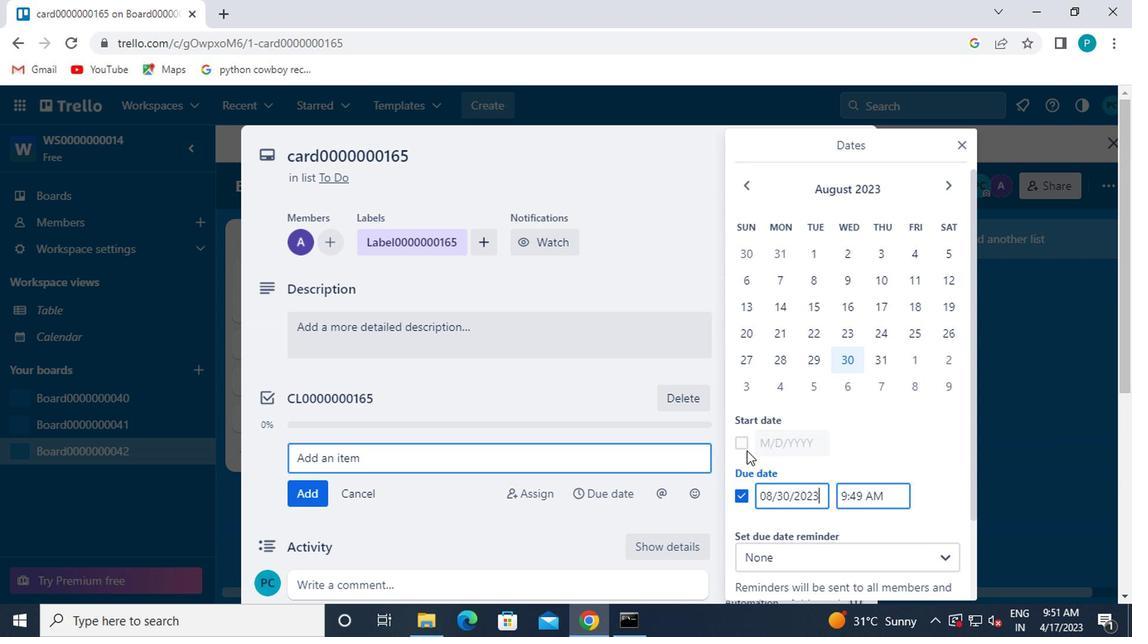 
Action: Mouse pressed left at (743, 447)
Screenshot: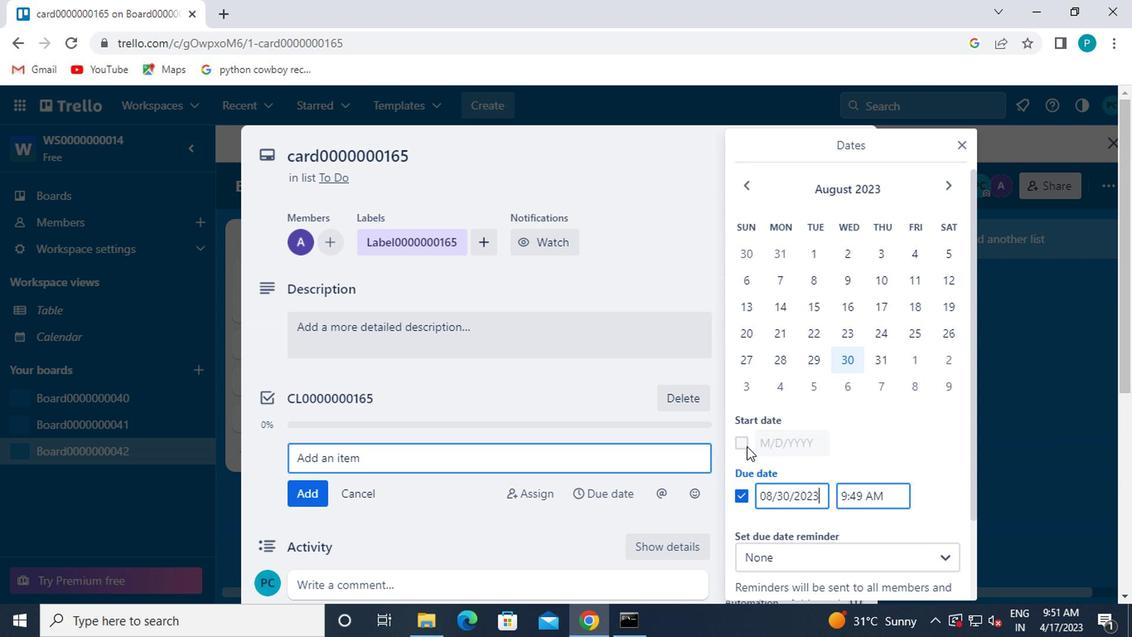 
Action: Mouse moved to (811, 249)
Screenshot: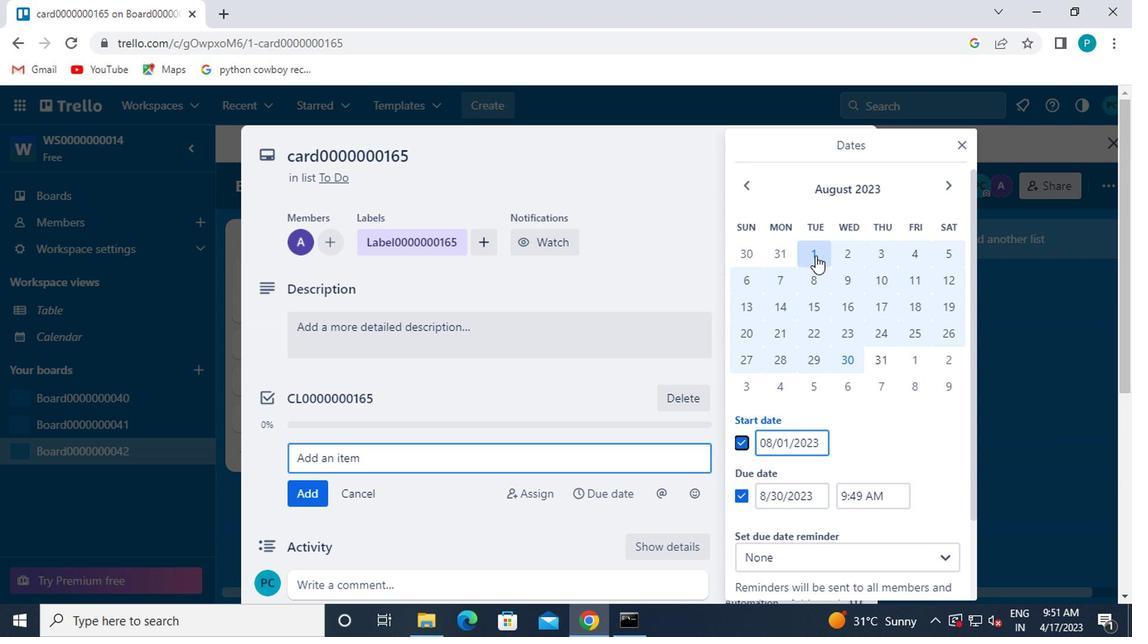 
Action: Mouse pressed left at (811, 249)
Screenshot: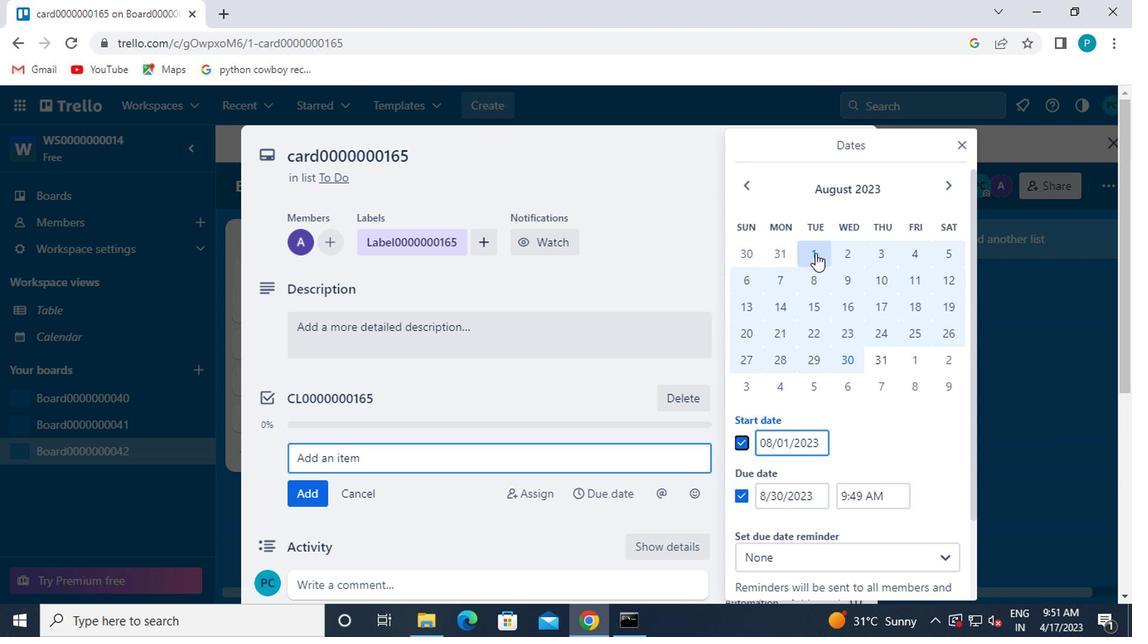 
Action: Mouse moved to (873, 361)
Screenshot: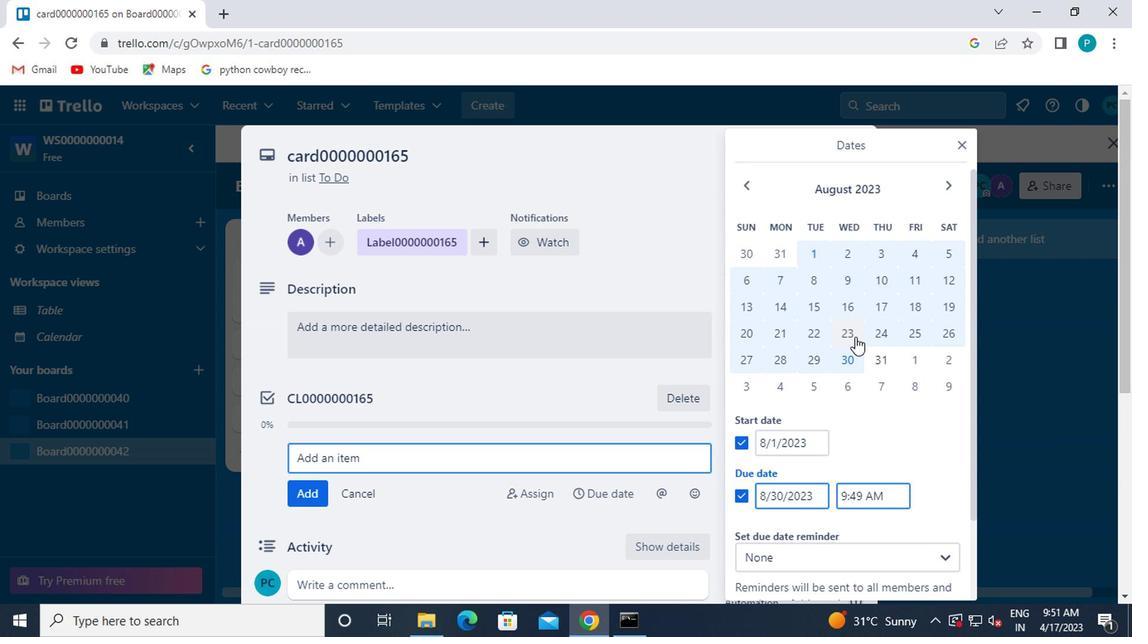 
Action: Mouse pressed left at (873, 361)
Screenshot: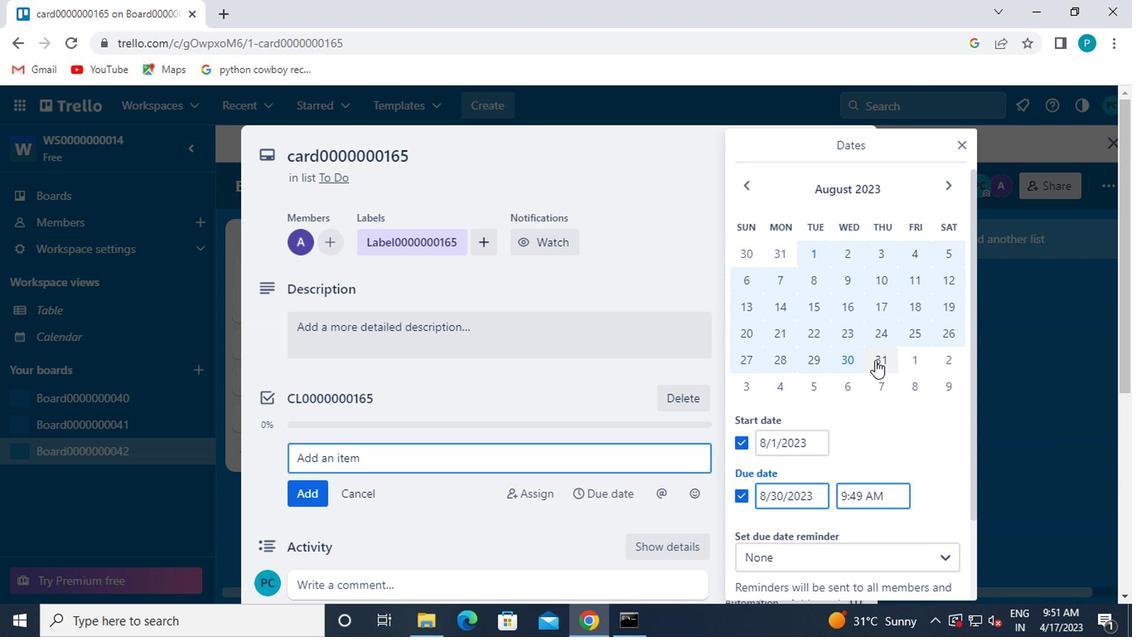 
Action: Mouse moved to (883, 376)
Screenshot: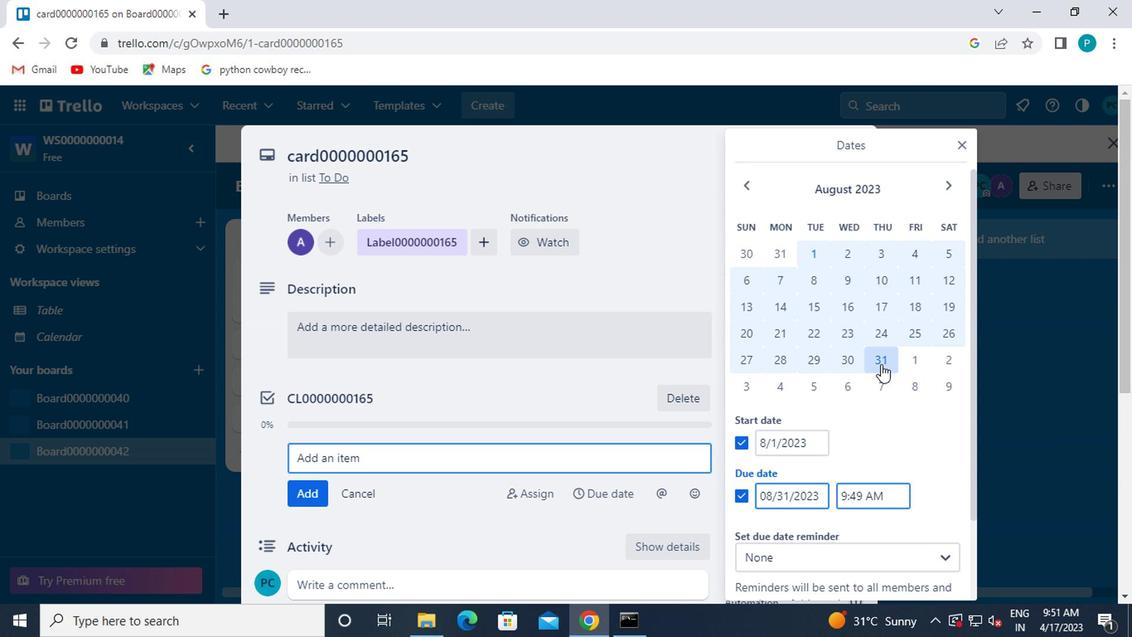 
Action: Mouse scrolled (883, 375) with delta (0, 0)
Screenshot: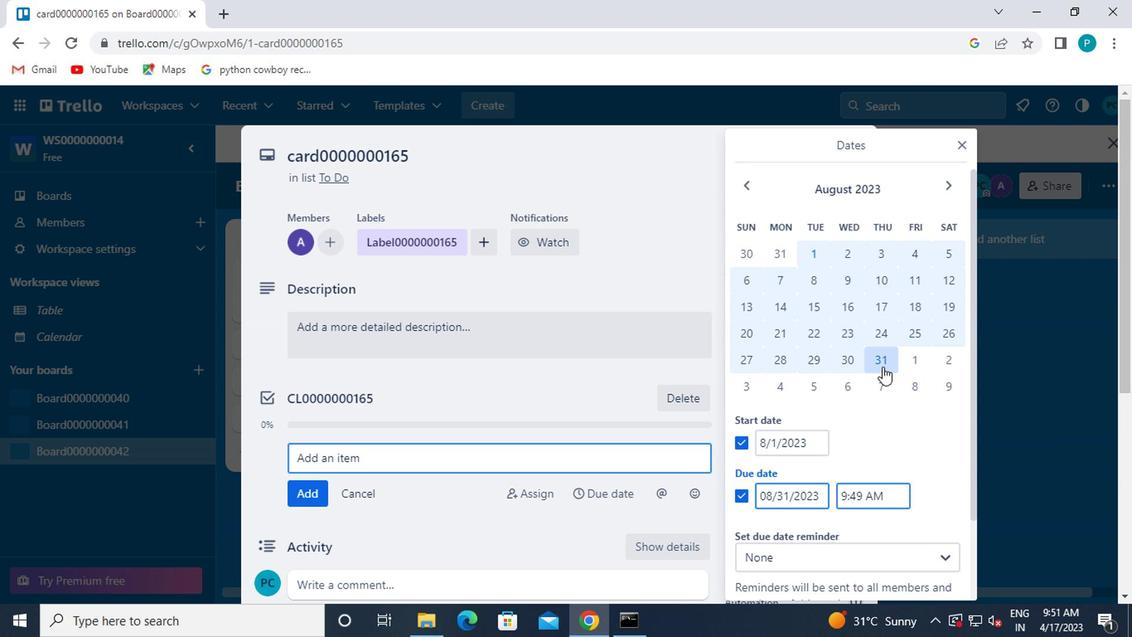 
Action: Mouse moved to (883, 377)
Screenshot: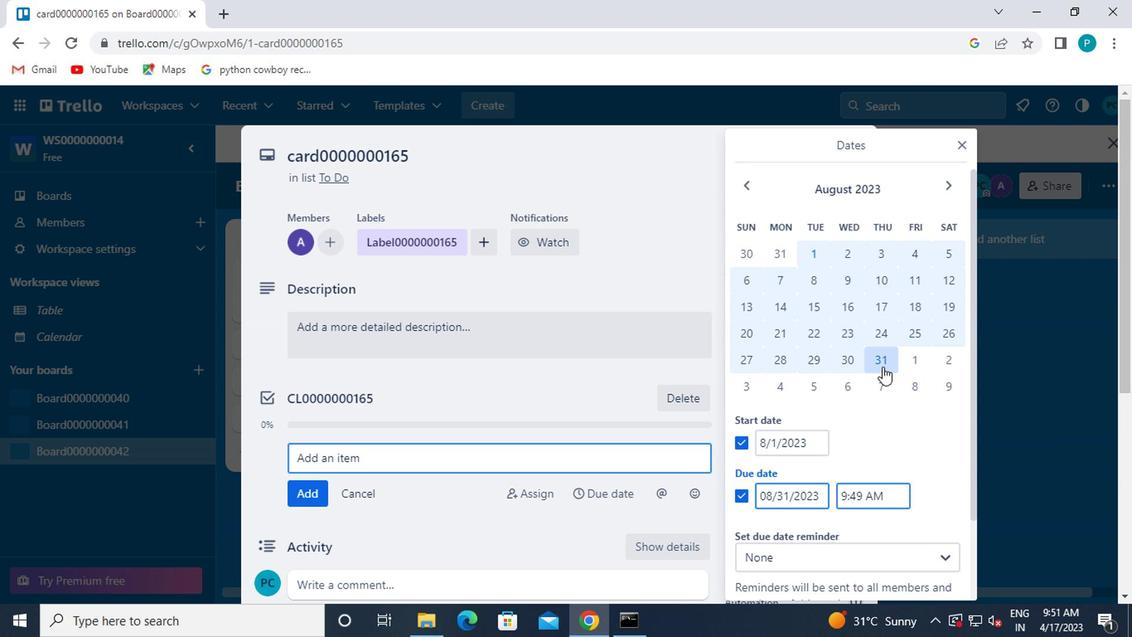 
Action: Mouse scrolled (883, 376) with delta (0, -1)
Screenshot: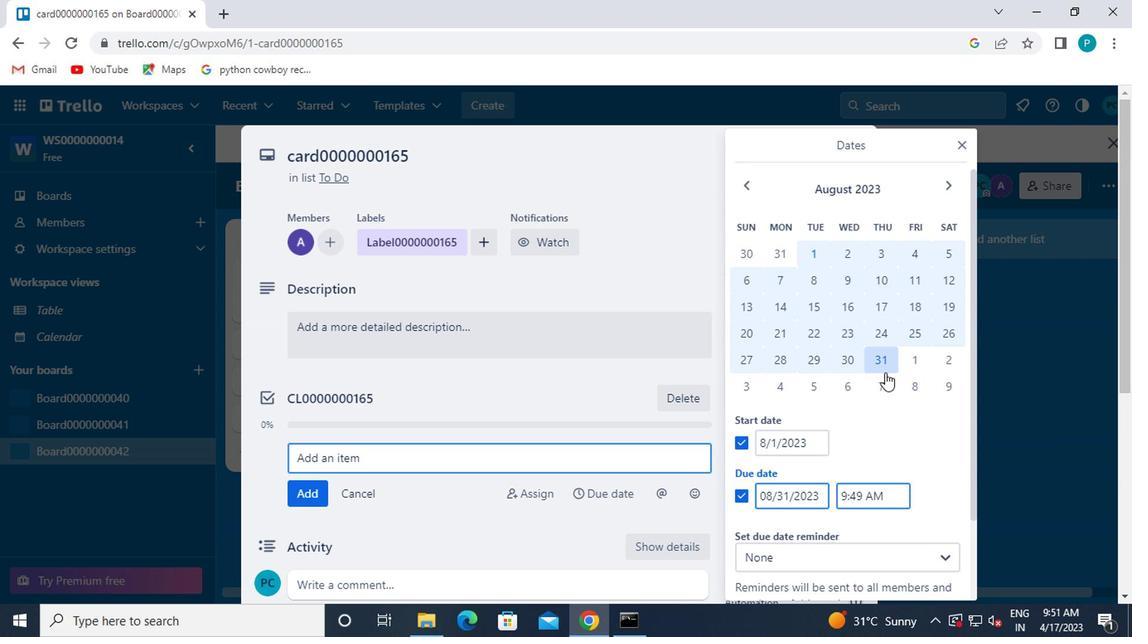 
Action: Mouse moved to (890, 453)
Screenshot: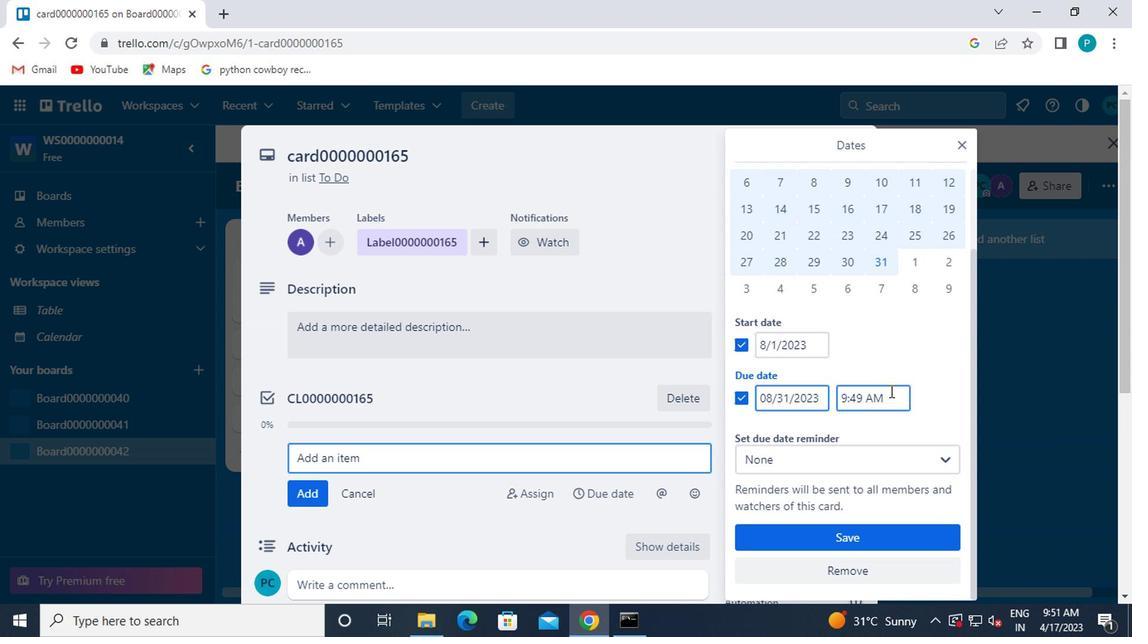 
Action: Mouse scrolled (890, 453) with delta (0, 0)
Screenshot: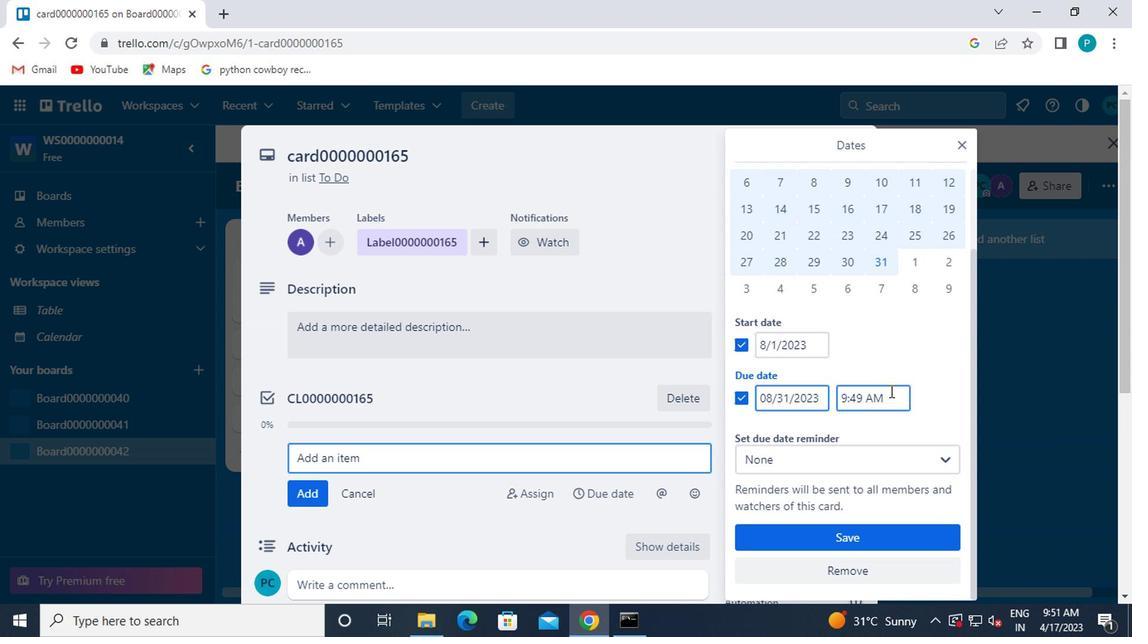
Action: Mouse moved to (890, 457)
Screenshot: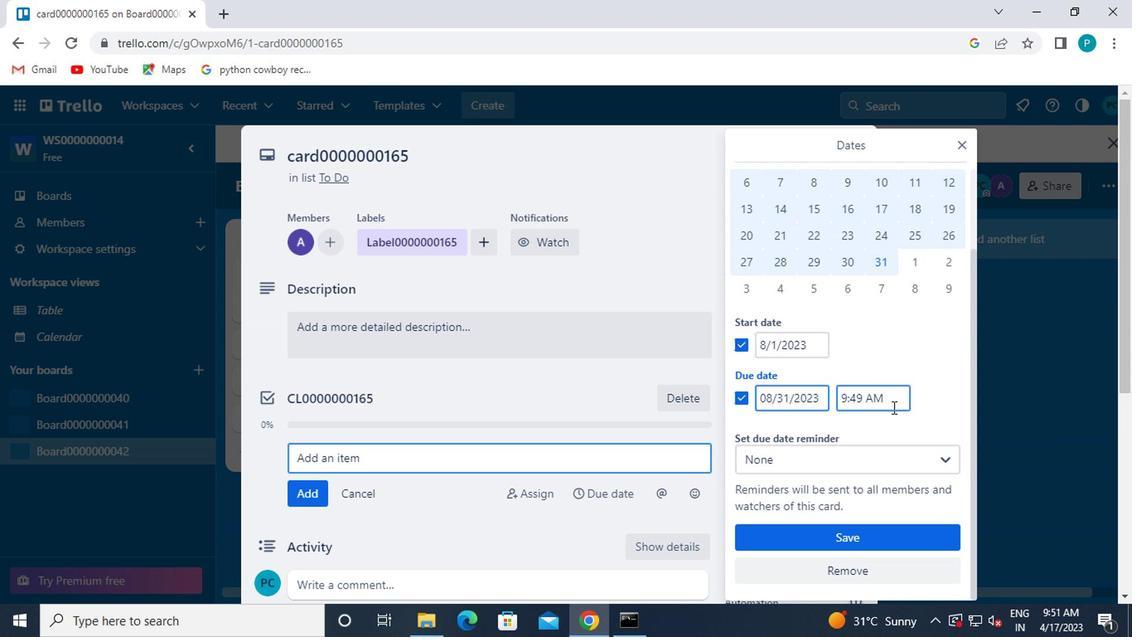 
Action: Mouse scrolled (890, 457) with delta (0, 0)
Screenshot: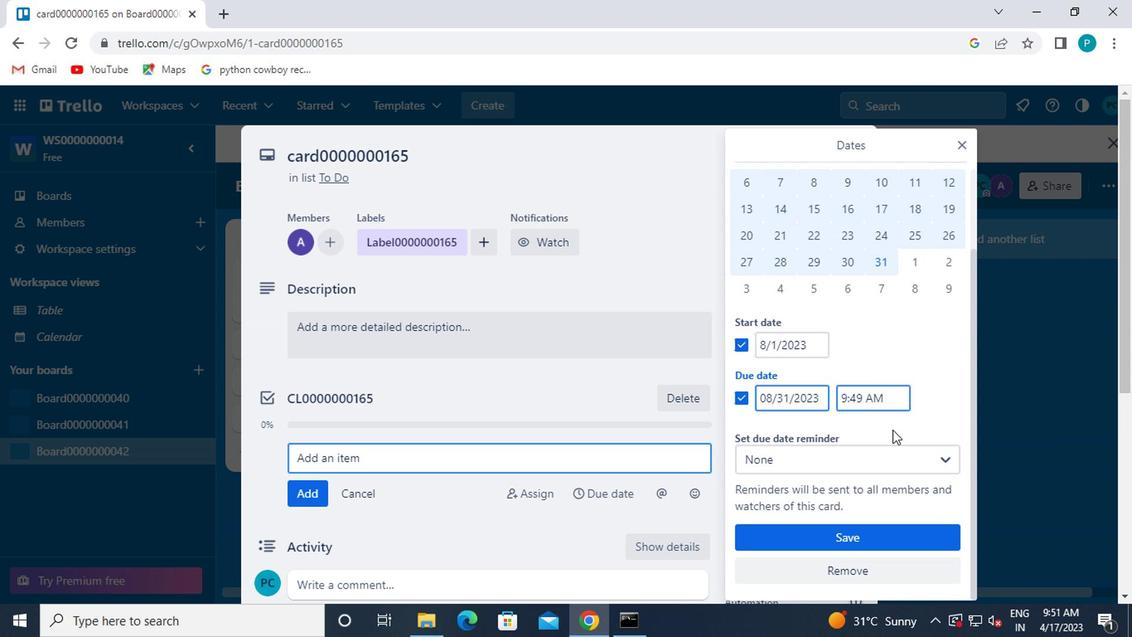 
Action: Mouse moved to (864, 541)
Screenshot: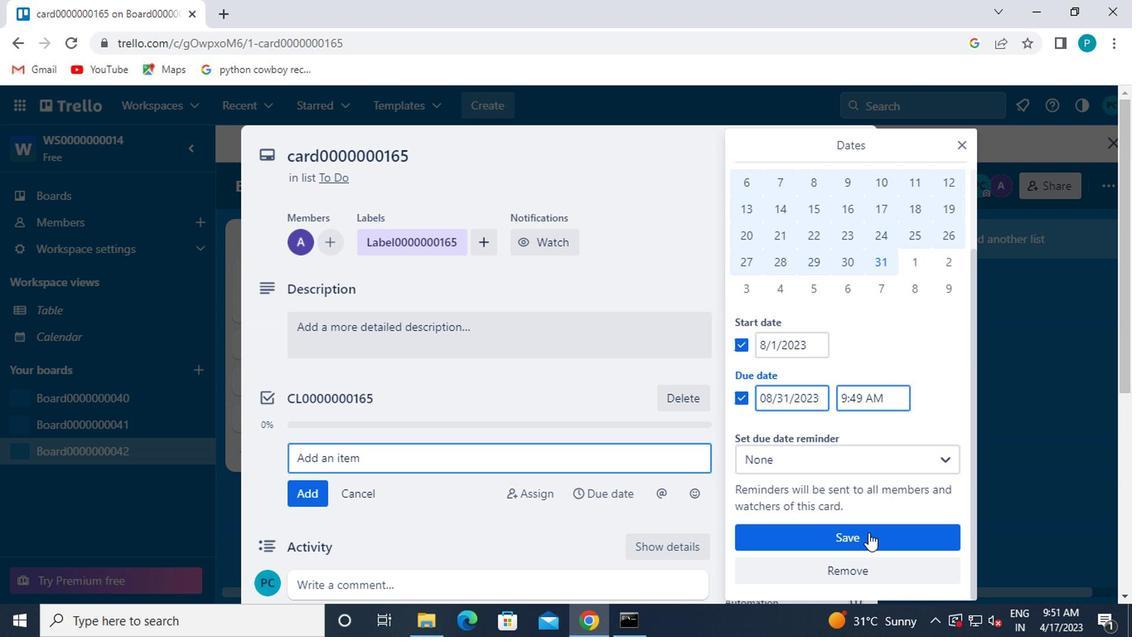 
Action: Mouse pressed left at (864, 541)
Screenshot: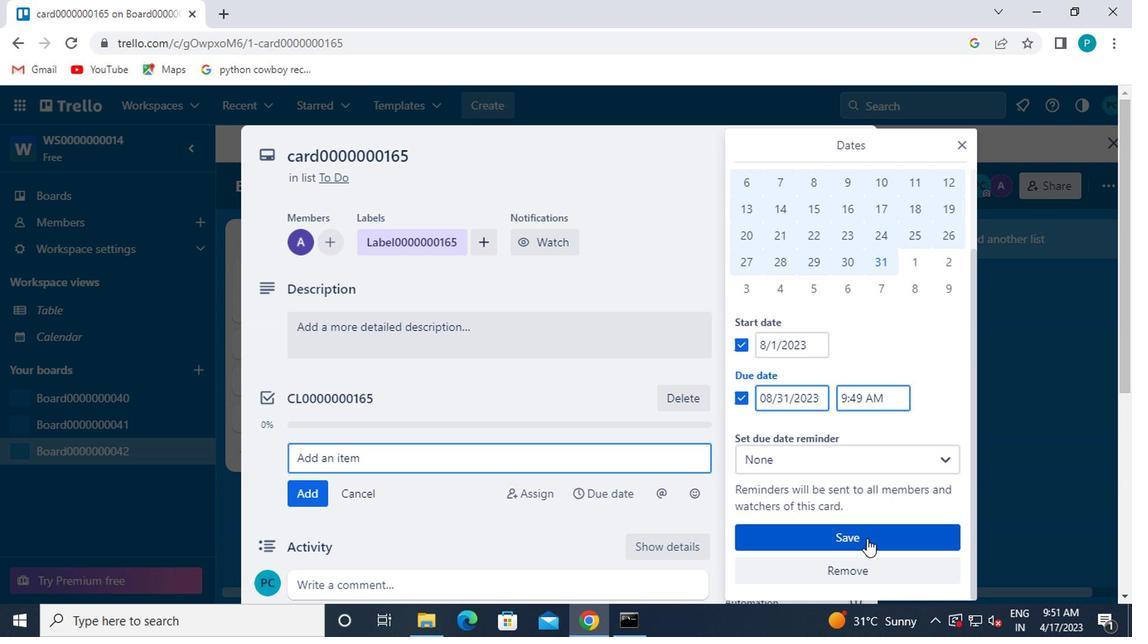 
Action: Mouse moved to (869, 538)
Screenshot: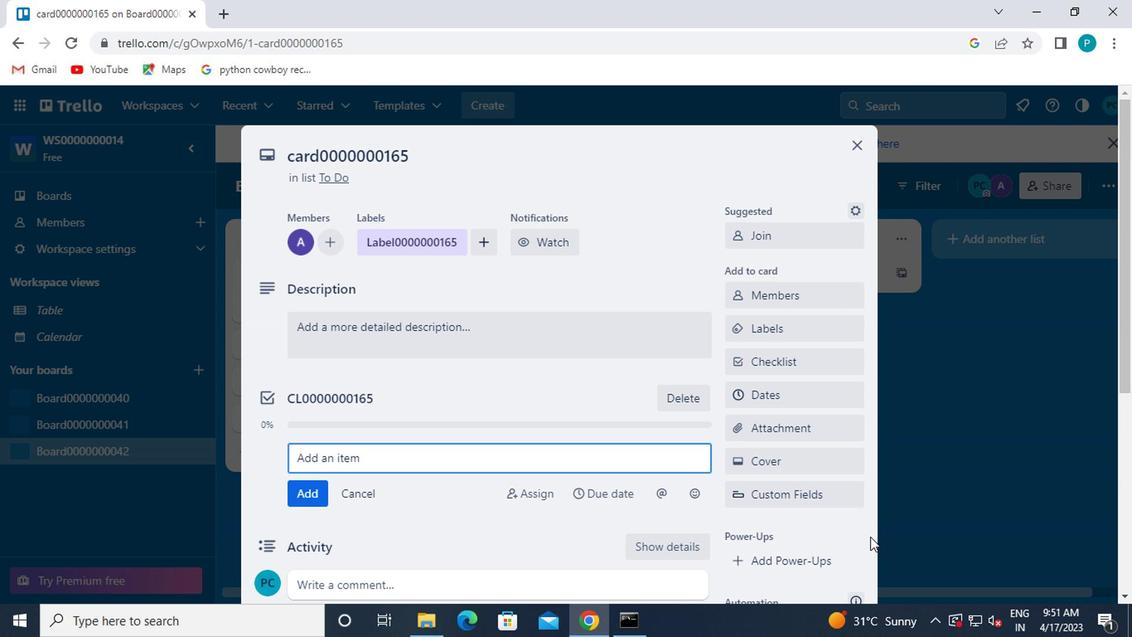 
